 Task: Search one way flight ticket for 2 adults, 2 infants in seat and 1 infant on lap in first from Dothan: Dothan Regional Airport to Wilmington: Wilmington International Airport on 8-6-2023. Choice of flights is Southwest. Number of bags: 3 checked bags. Price is upto 90000. Outbound departure time preference is 7:45.
Action: Mouse moved to (297, 255)
Screenshot: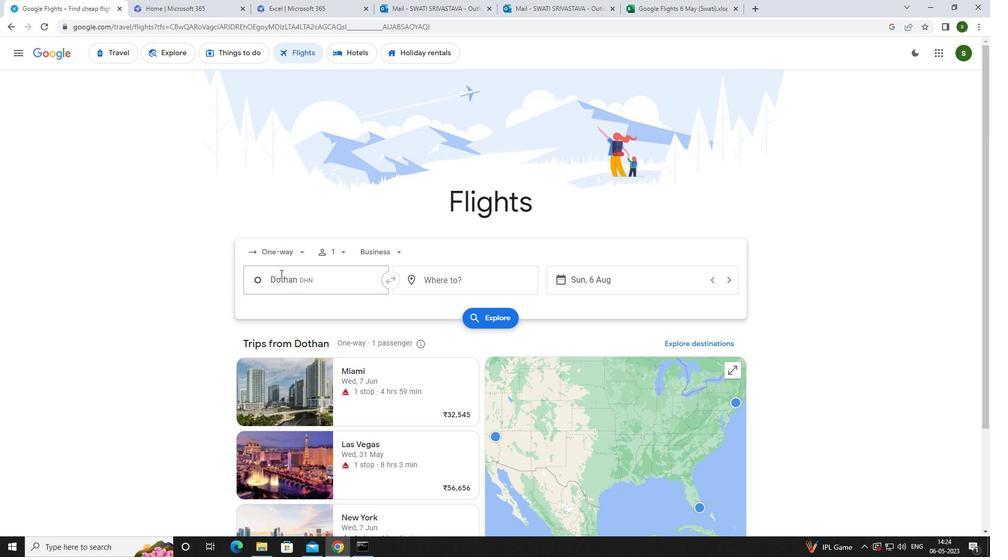 
Action: Mouse pressed left at (297, 255)
Screenshot: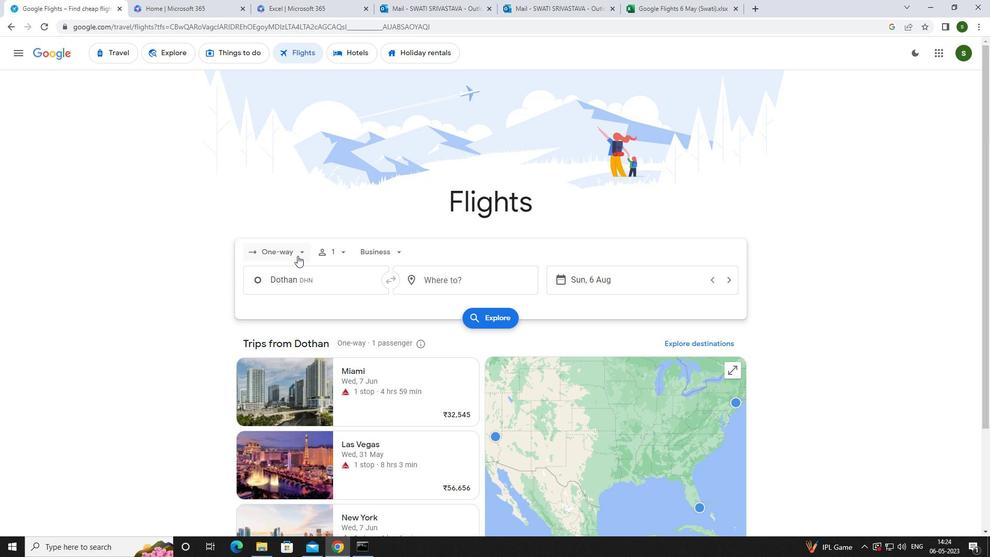 
Action: Mouse moved to (299, 294)
Screenshot: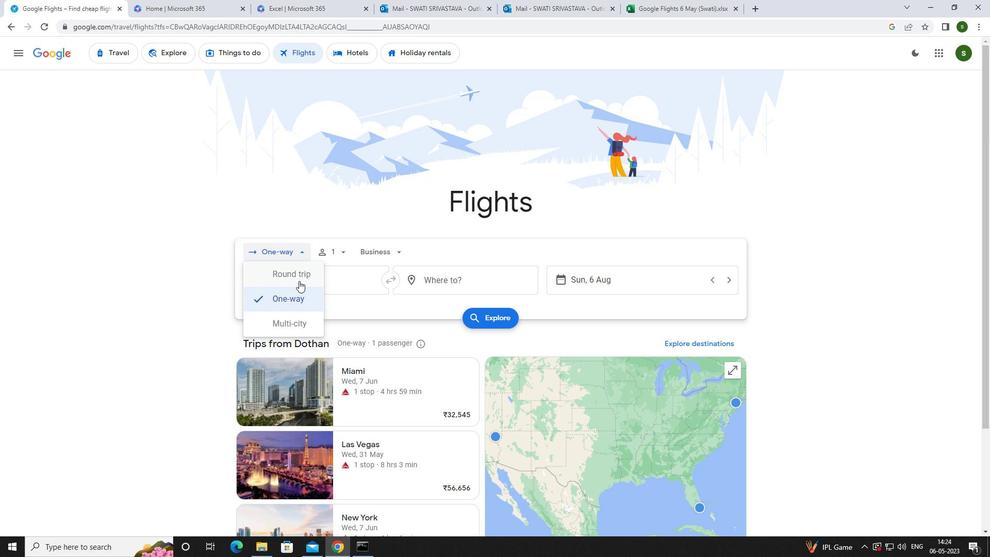 
Action: Mouse pressed left at (299, 294)
Screenshot: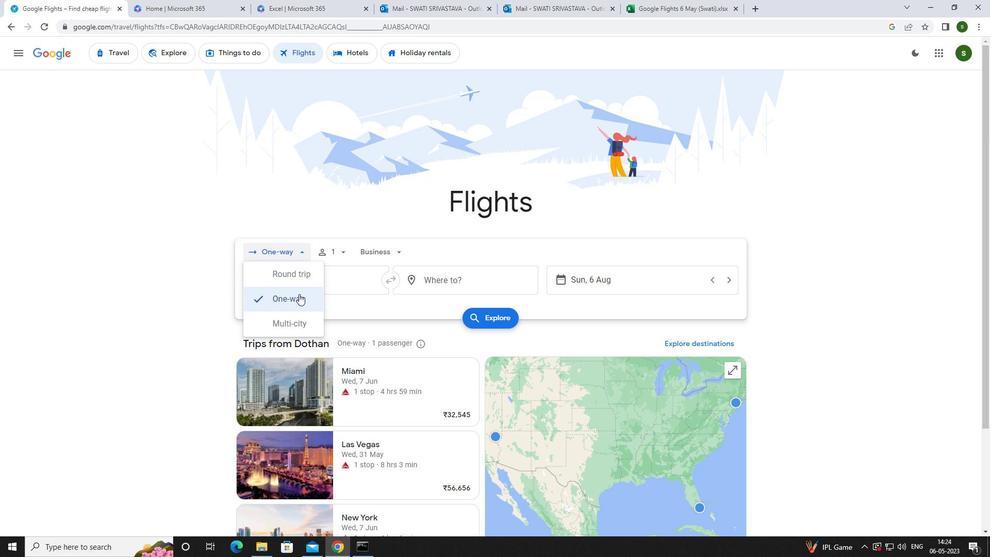 
Action: Mouse moved to (339, 248)
Screenshot: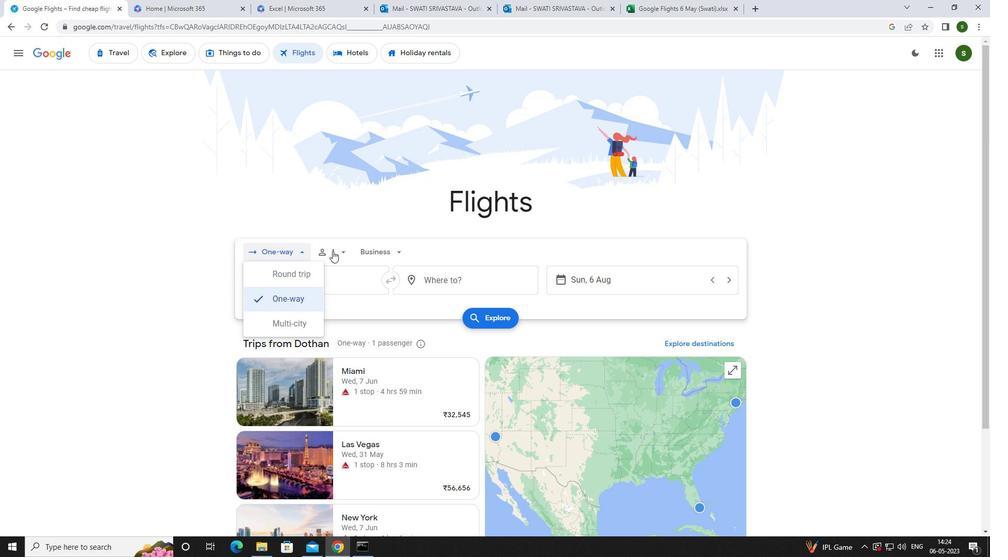 
Action: Mouse pressed left at (339, 248)
Screenshot: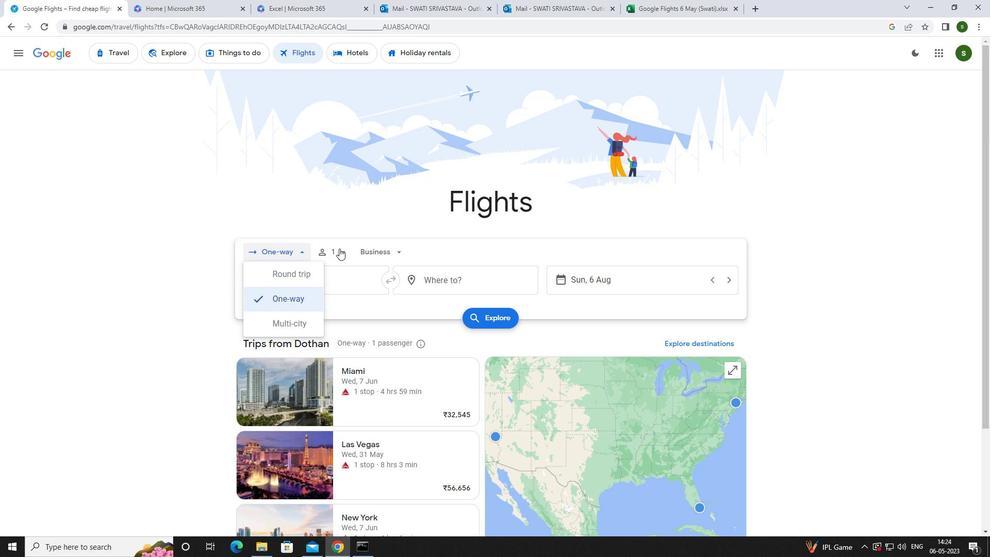 
Action: Mouse moved to (425, 280)
Screenshot: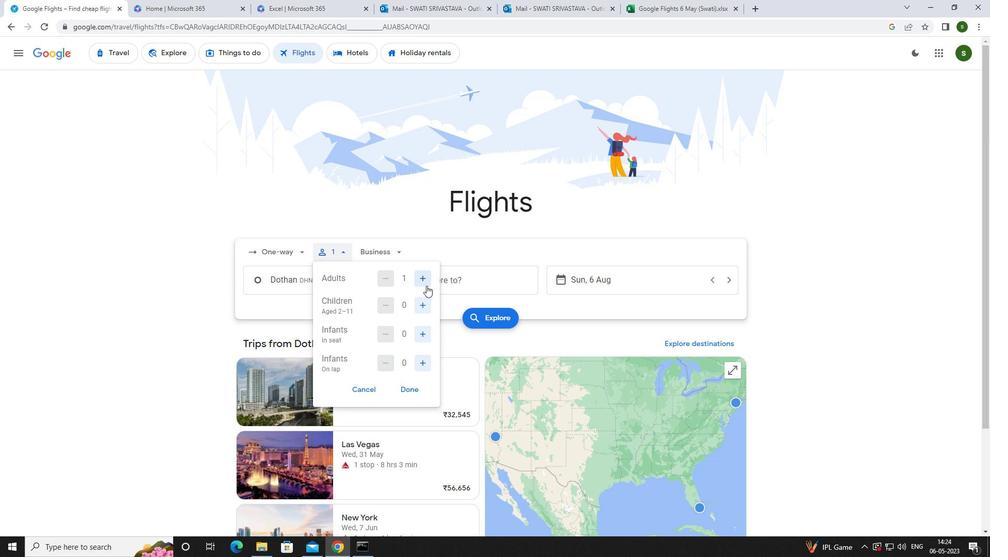 
Action: Mouse pressed left at (425, 280)
Screenshot: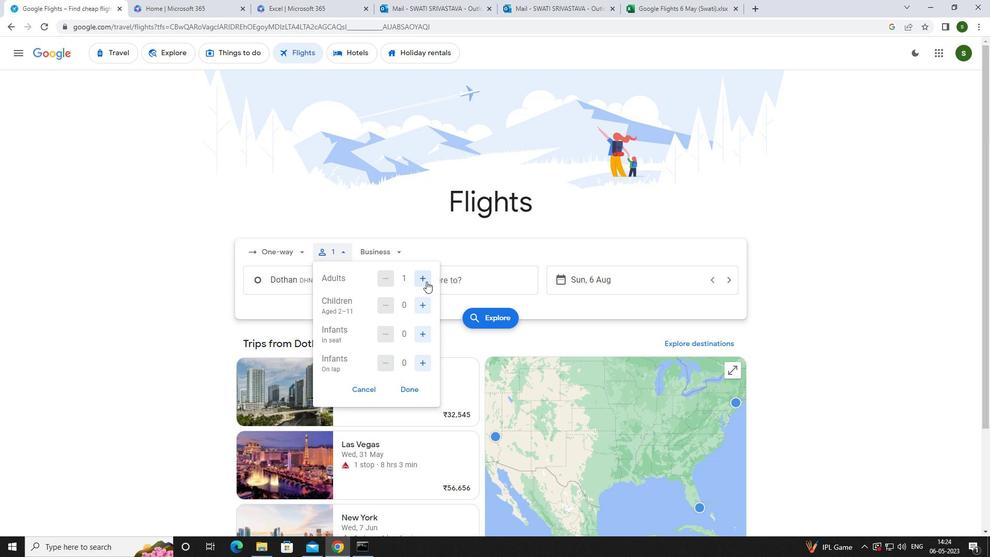 
Action: Mouse moved to (418, 330)
Screenshot: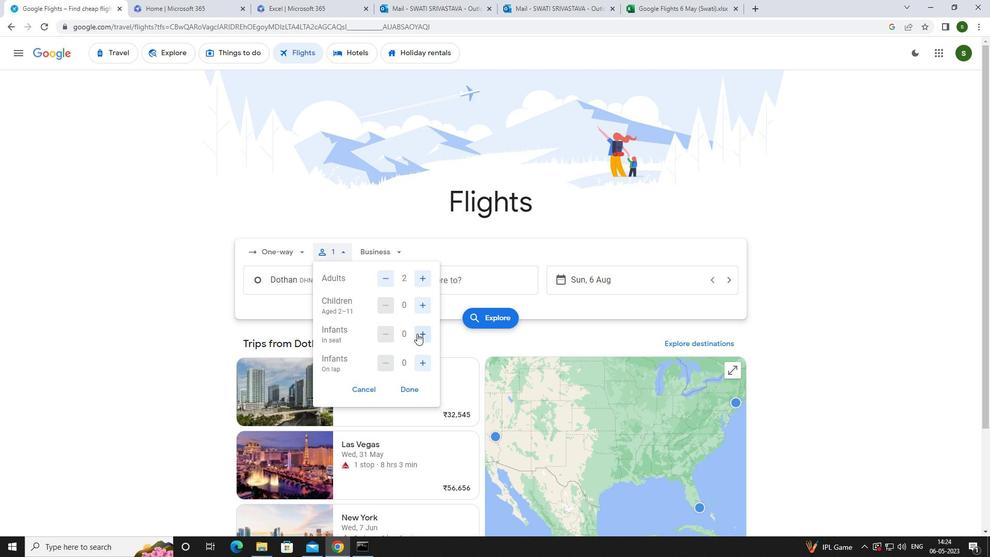 
Action: Mouse pressed left at (418, 330)
Screenshot: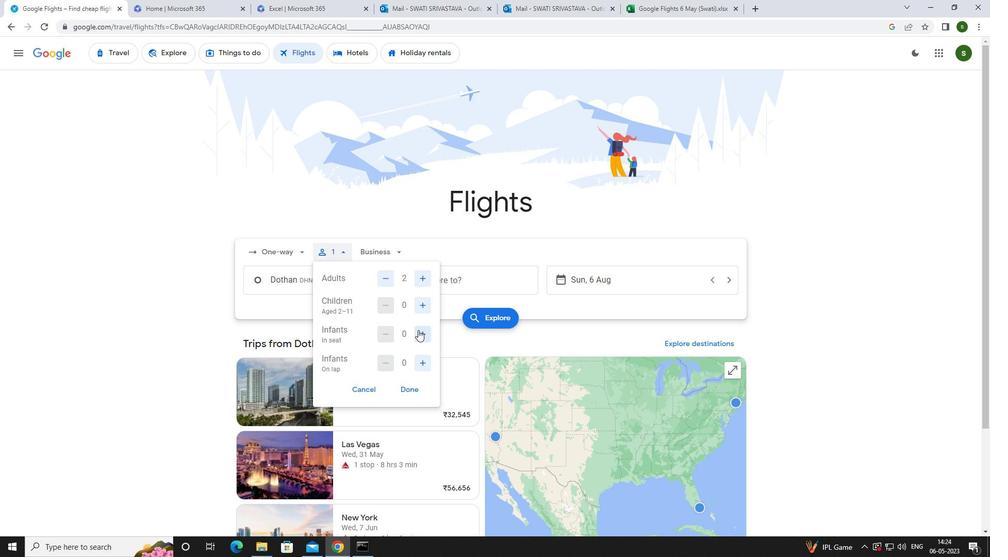 
Action: Mouse pressed left at (418, 330)
Screenshot: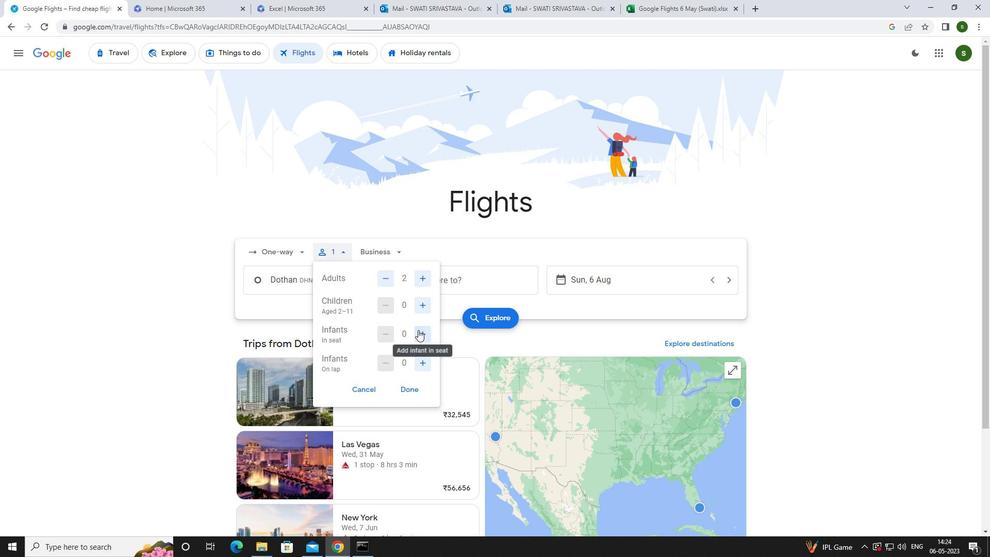 
Action: Mouse moved to (416, 361)
Screenshot: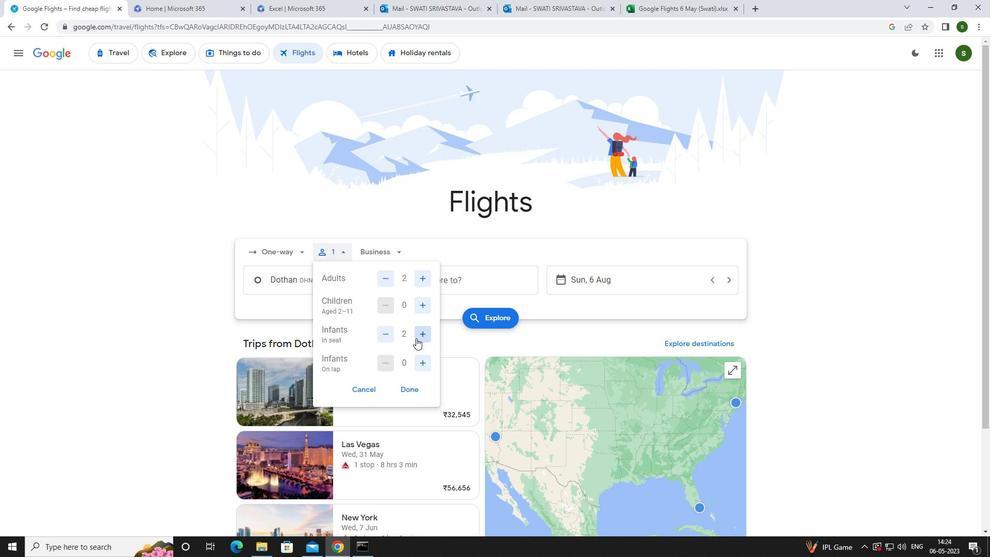 
Action: Mouse pressed left at (416, 361)
Screenshot: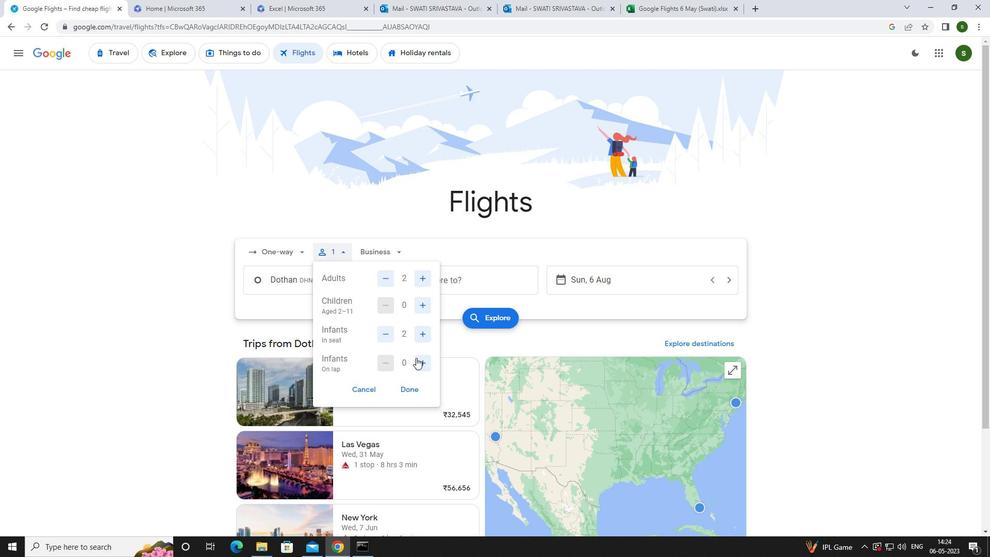 
Action: Mouse moved to (395, 252)
Screenshot: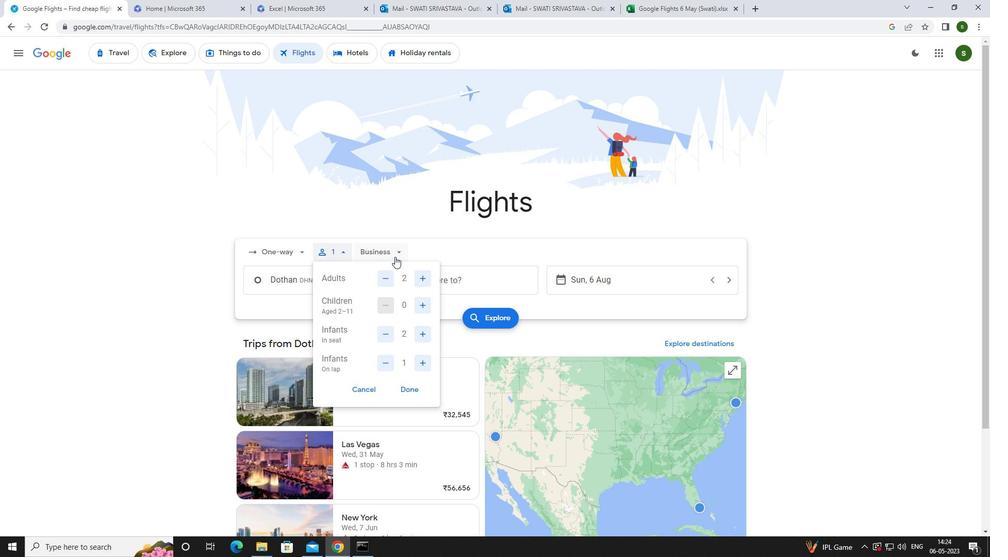 
Action: Mouse pressed left at (395, 252)
Screenshot: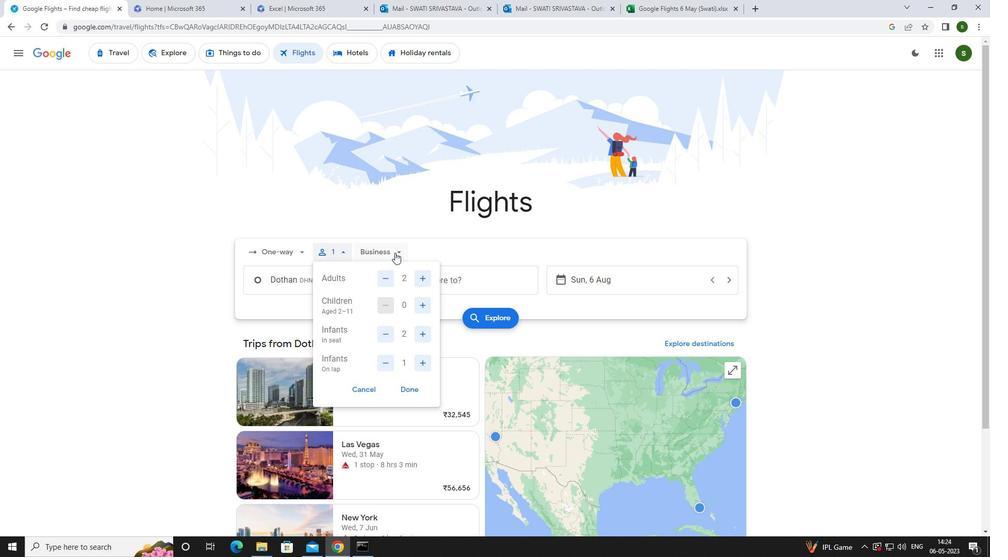 
Action: Mouse moved to (388, 345)
Screenshot: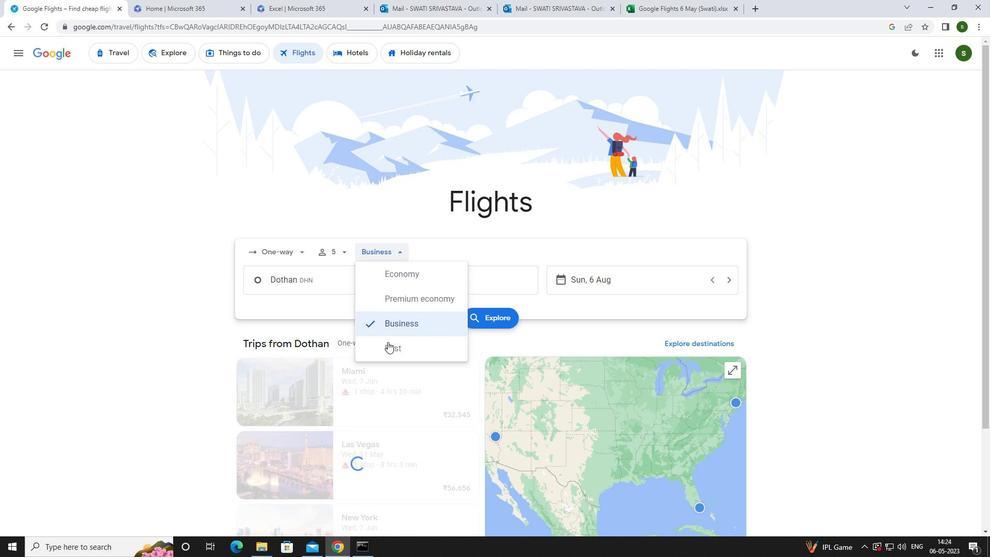 
Action: Mouse pressed left at (388, 345)
Screenshot: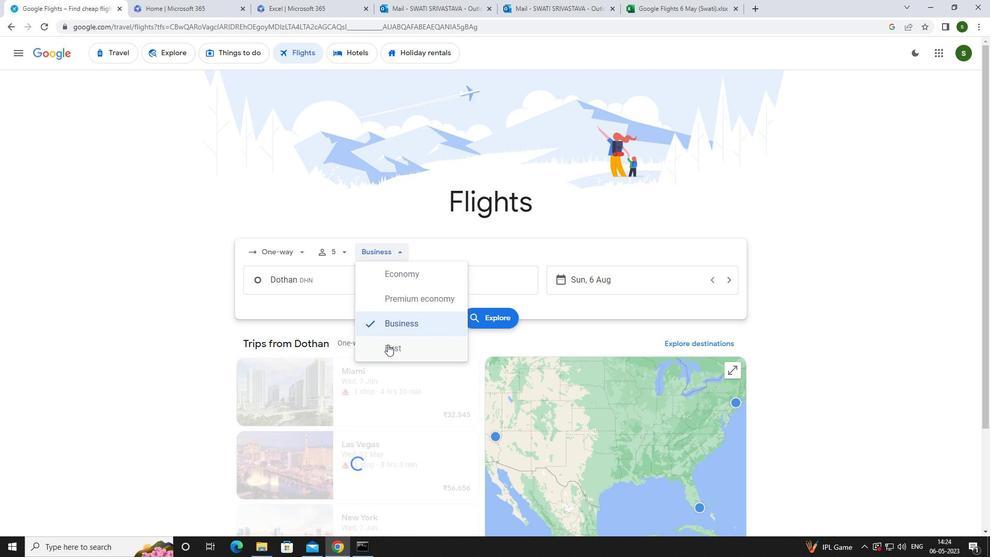 
Action: Mouse moved to (331, 280)
Screenshot: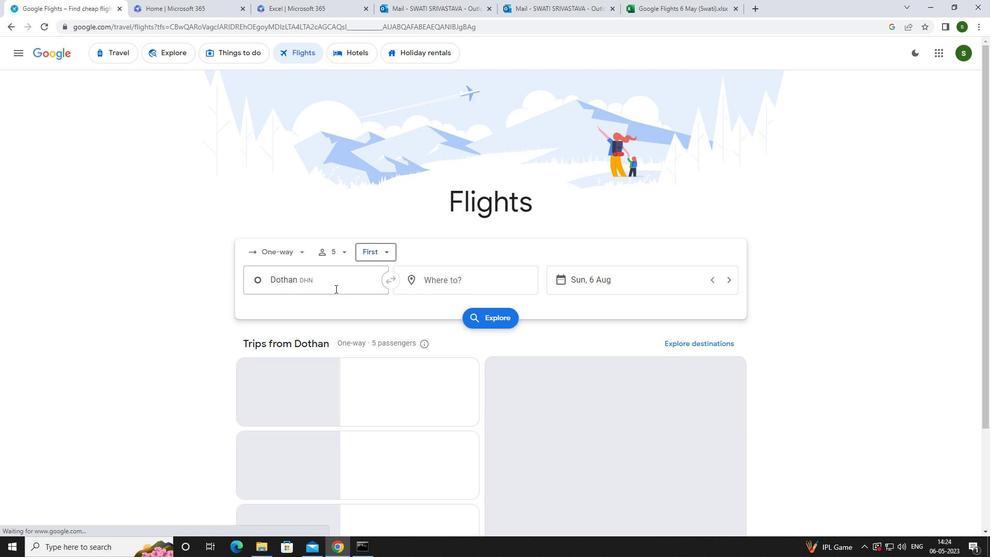 
Action: Mouse pressed left at (331, 280)
Screenshot: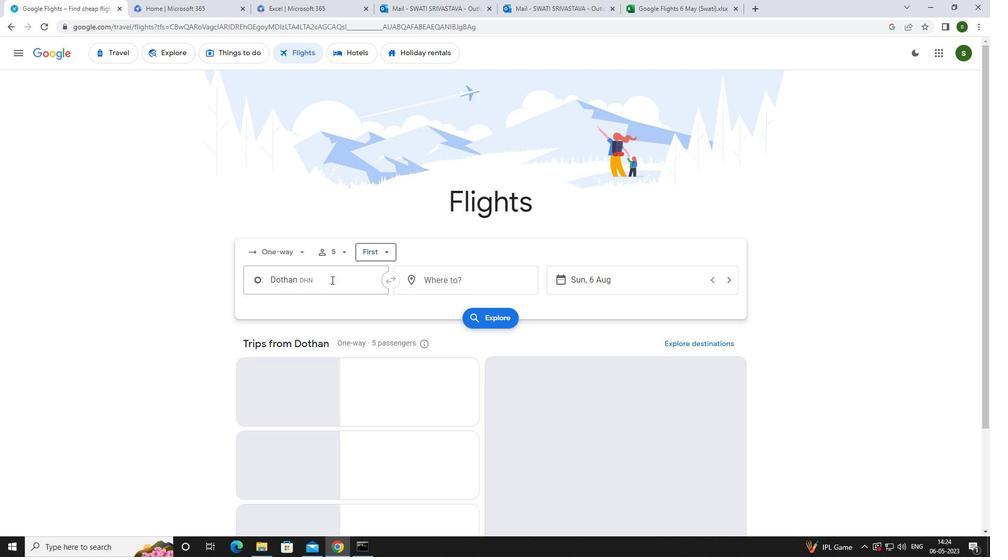 
Action: Key pressed <Key.caps_lock>d<Key.caps_lock>othan
Screenshot: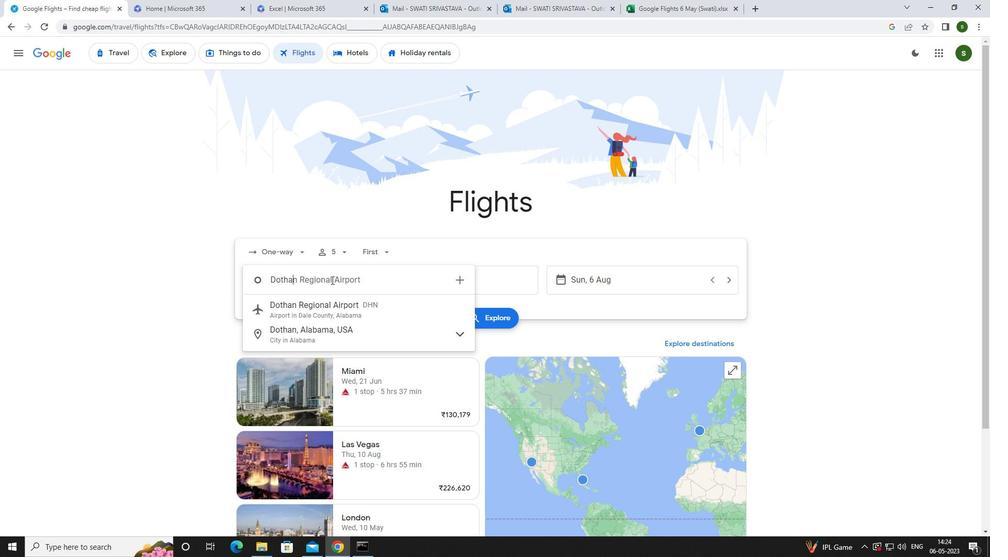 
Action: Mouse moved to (338, 310)
Screenshot: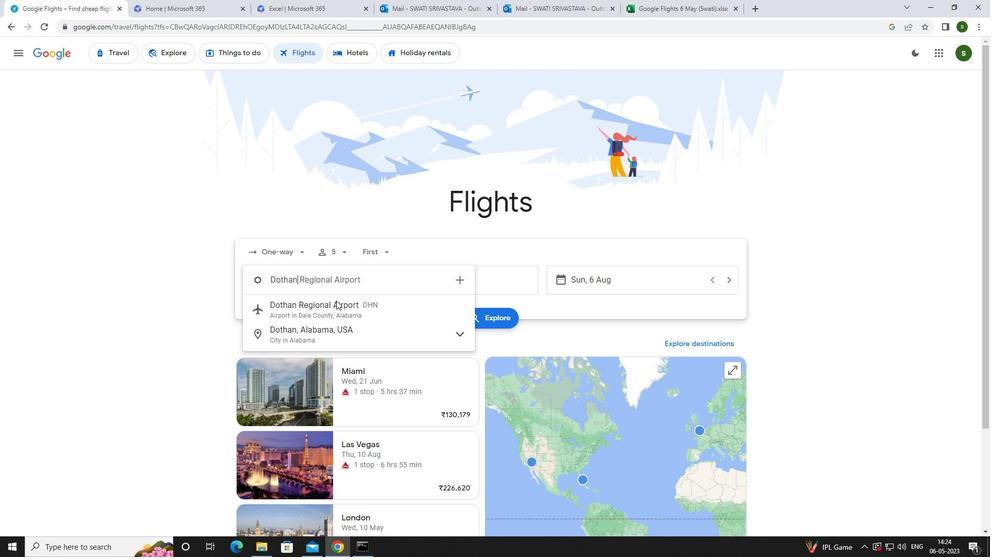 
Action: Mouse pressed left at (338, 310)
Screenshot: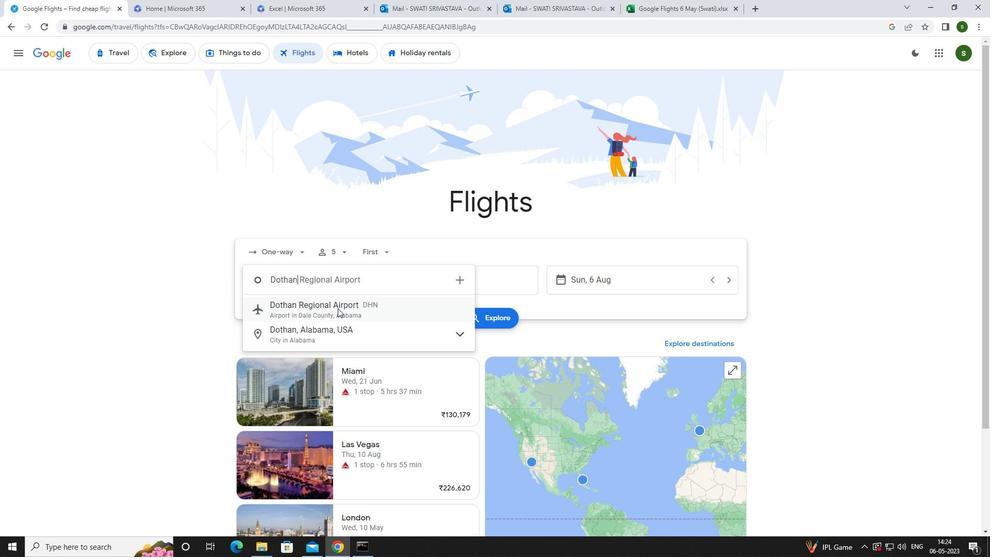 
Action: Mouse moved to (449, 277)
Screenshot: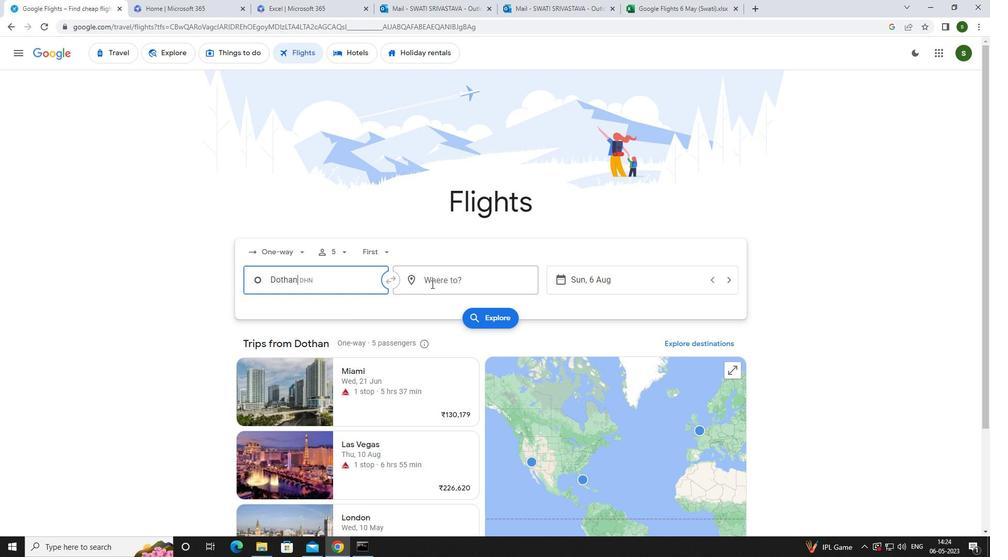 
Action: Mouse pressed left at (449, 277)
Screenshot: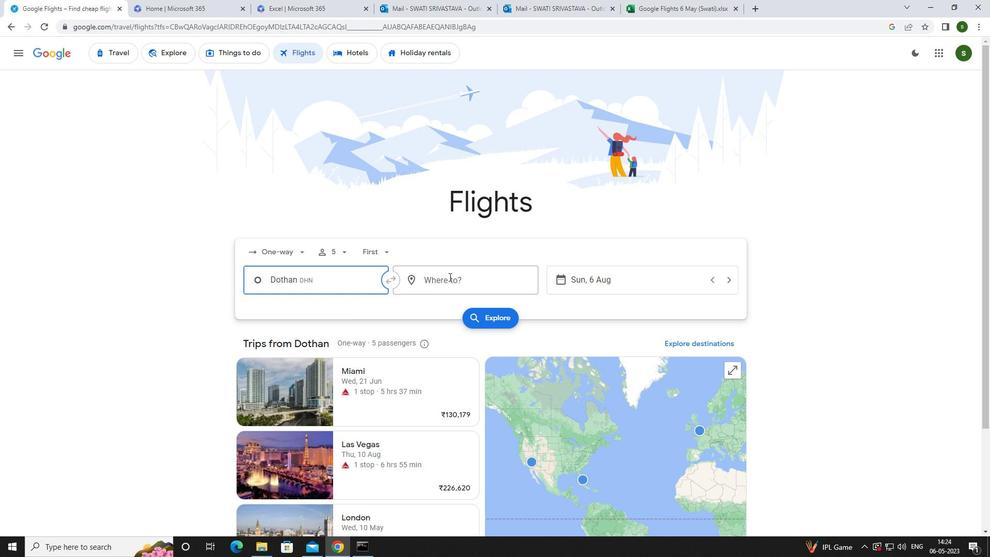 
Action: Key pressed <Key.caps_lock>w<Key.caps_lock>ilmingto
Screenshot: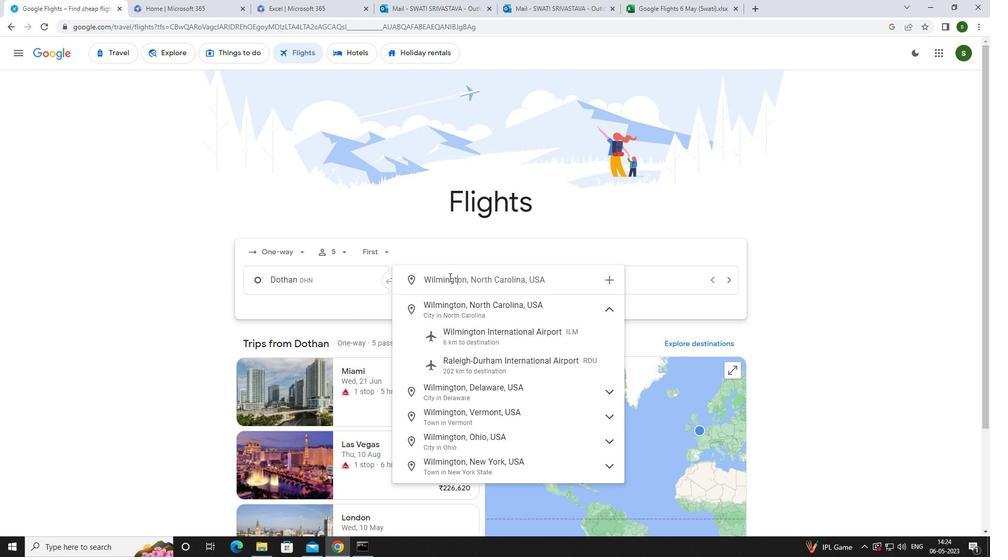 
Action: Mouse moved to (464, 340)
Screenshot: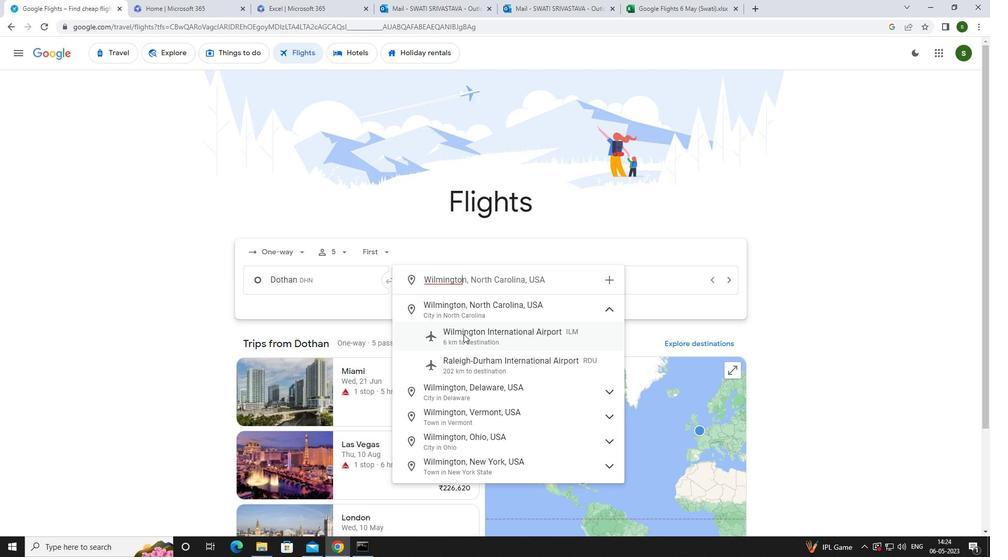 
Action: Mouse pressed left at (464, 340)
Screenshot: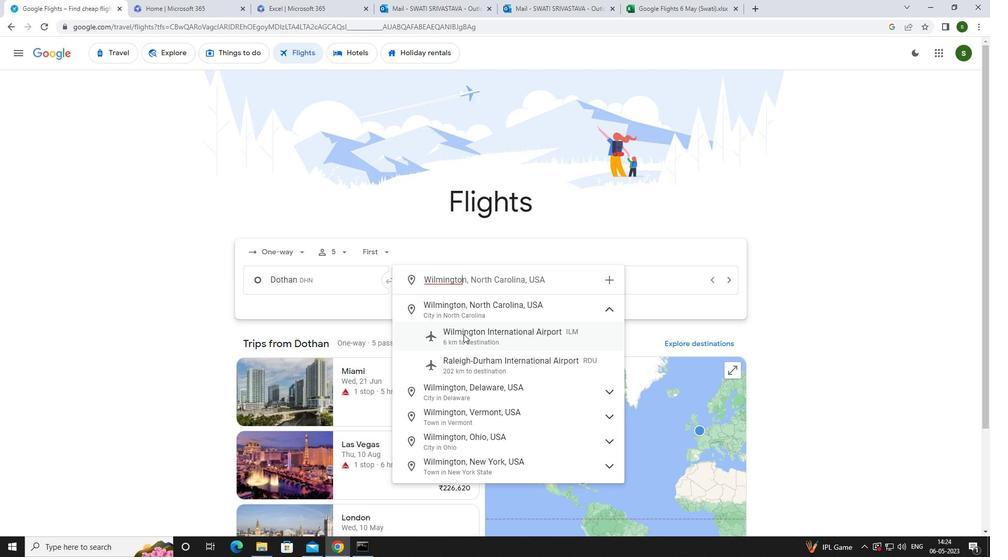 
Action: Mouse moved to (585, 277)
Screenshot: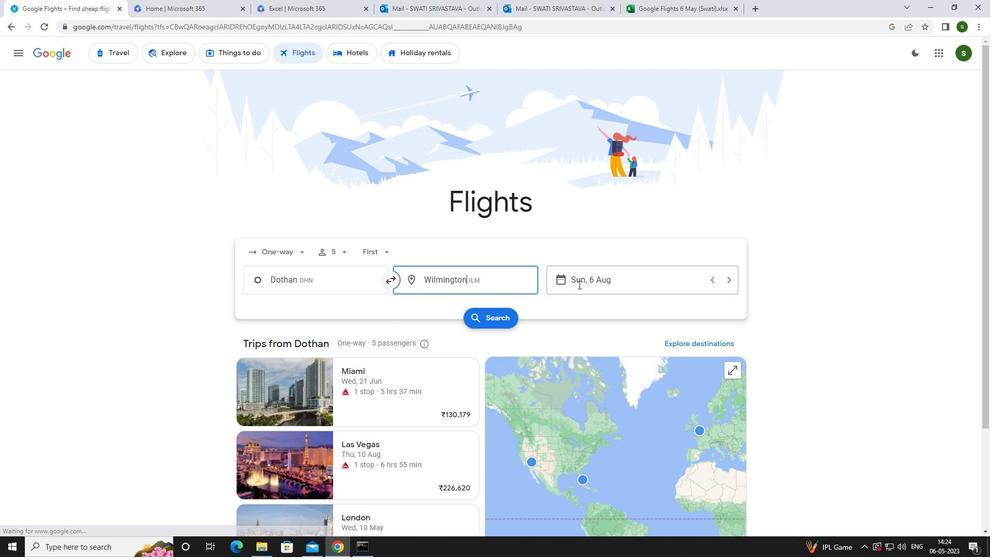 
Action: Mouse pressed left at (585, 277)
Screenshot: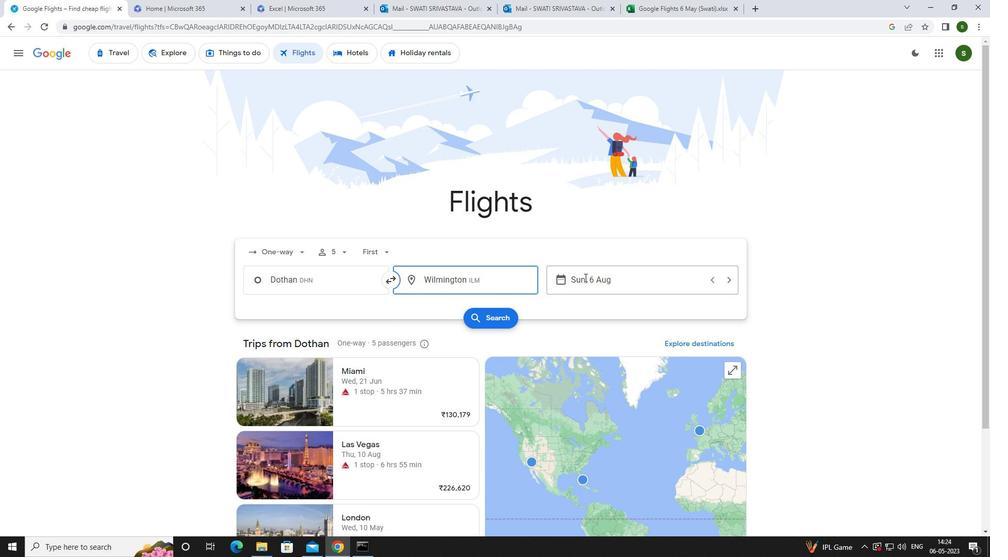 
Action: Mouse moved to (376, 376)
Screenshot: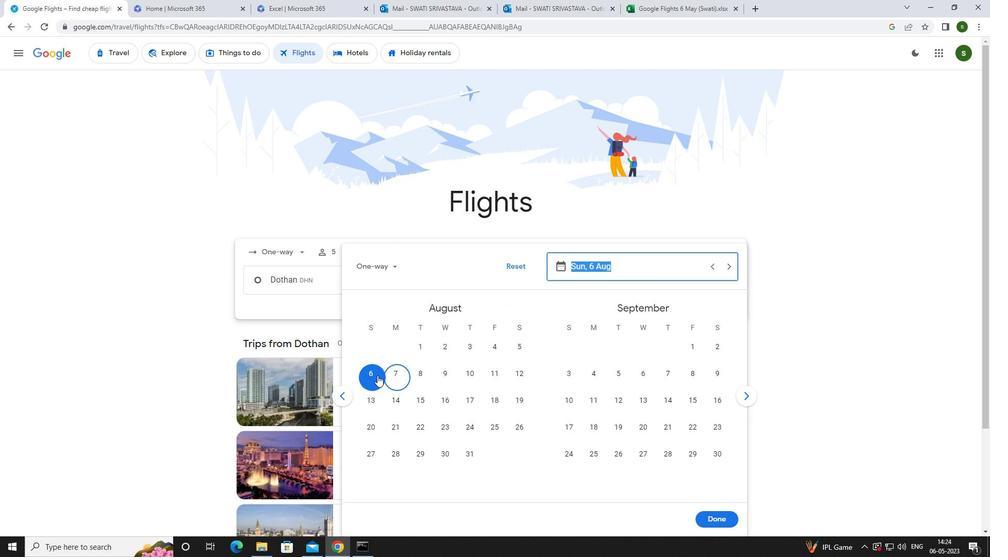 
Action: Mouse pressed left at (376, 376)
Screenshot: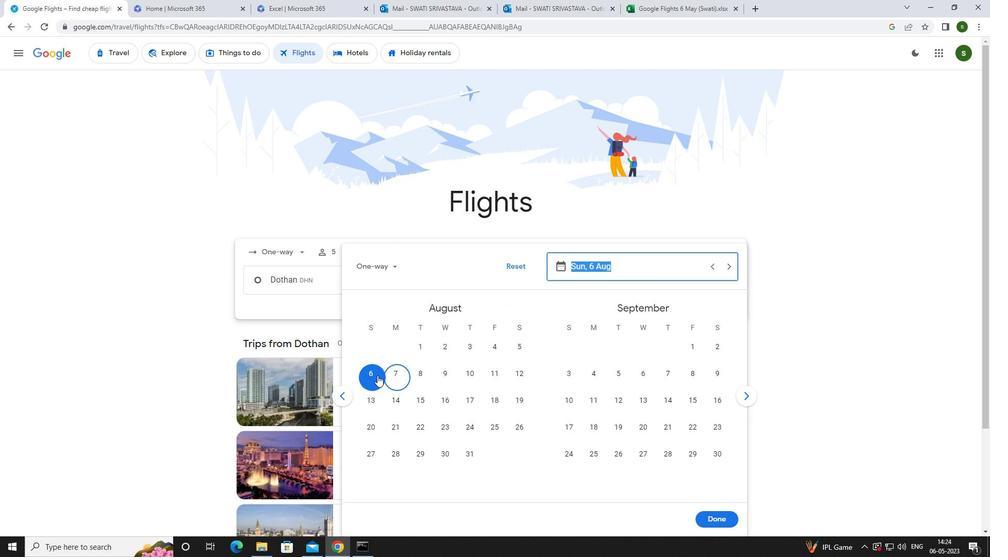 
Action: Mouse moved to (700, 511)
Screenshot: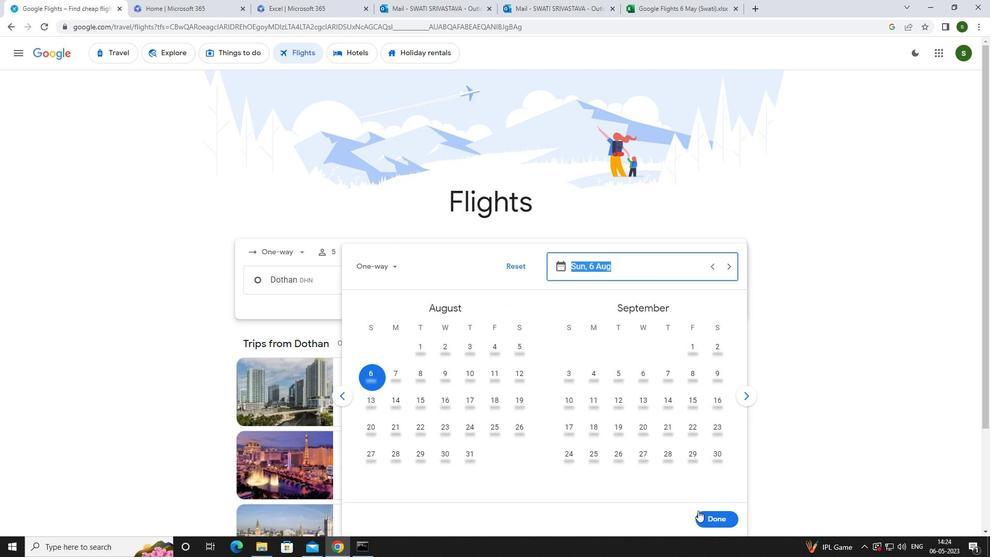 
Action: Mouse pressed left at (700, 511)
Screenshot: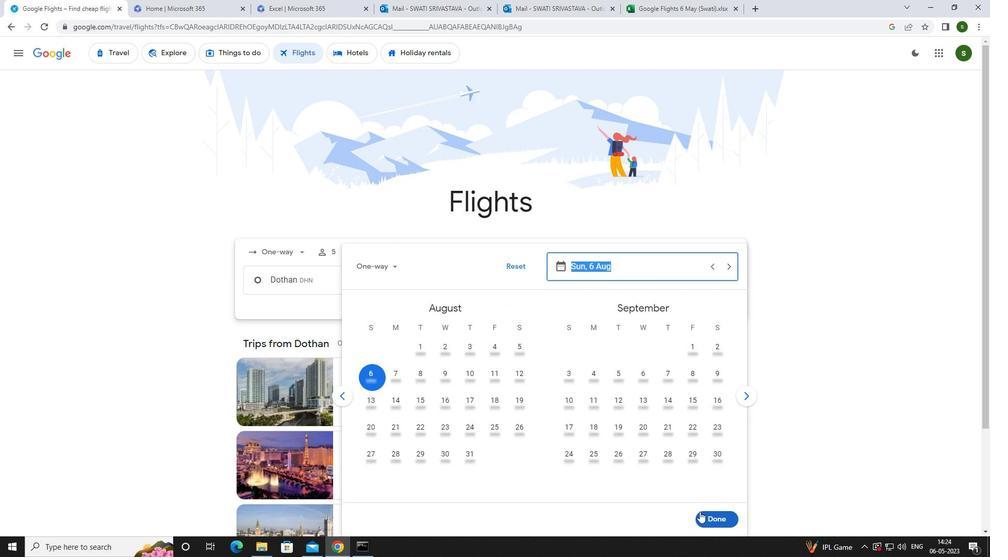 
Action: Mouse moved to (480, 319)
Screenshot: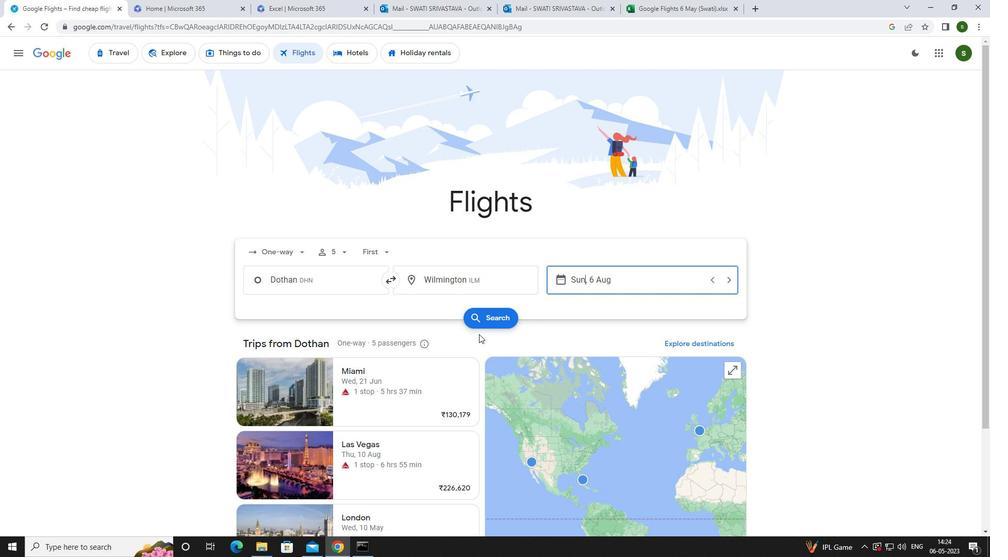 
Action: Mouse pressed left at (480, 319)
Screenshot: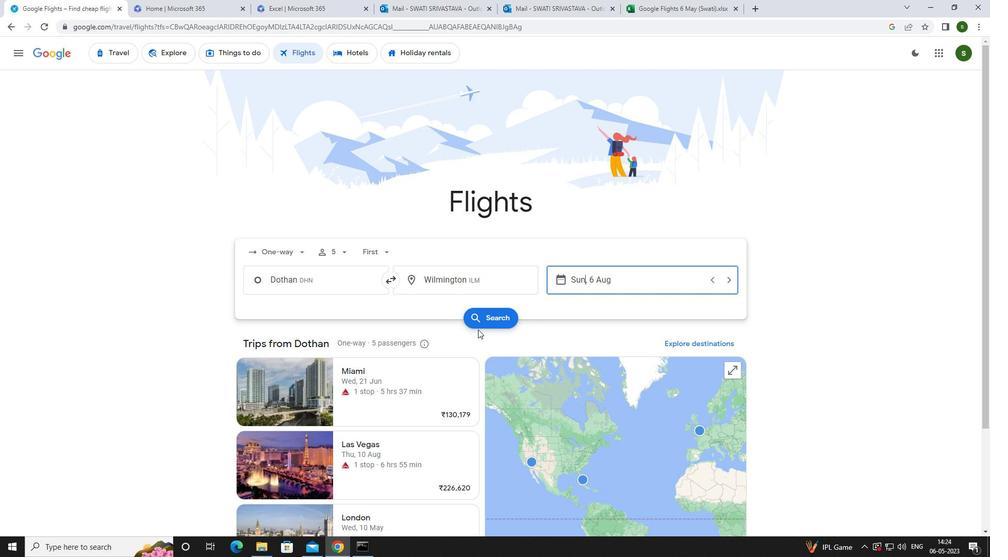 
Action: Mouse moved to (264, 144)
Screenshot: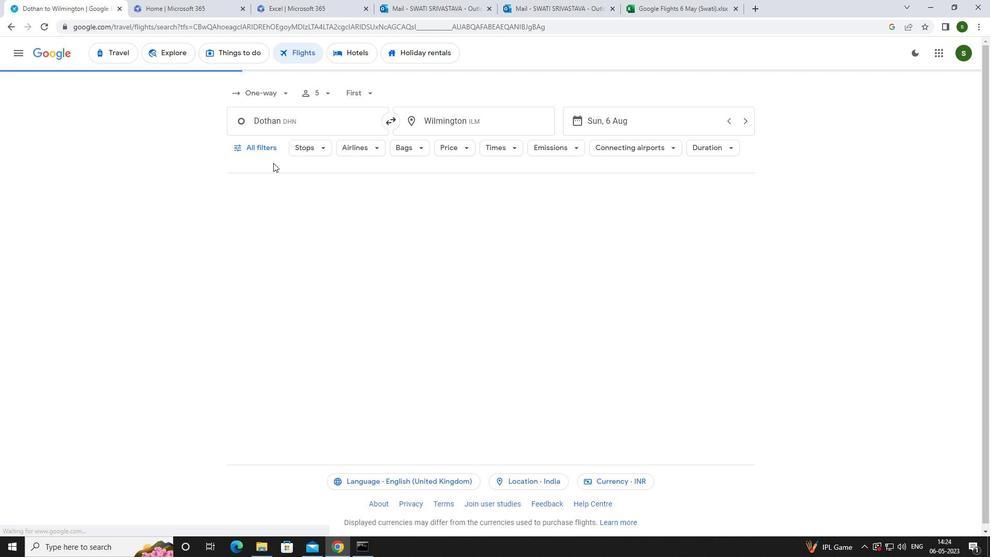 
Action: Mouse pressed left at (264, 144)
Screenshot: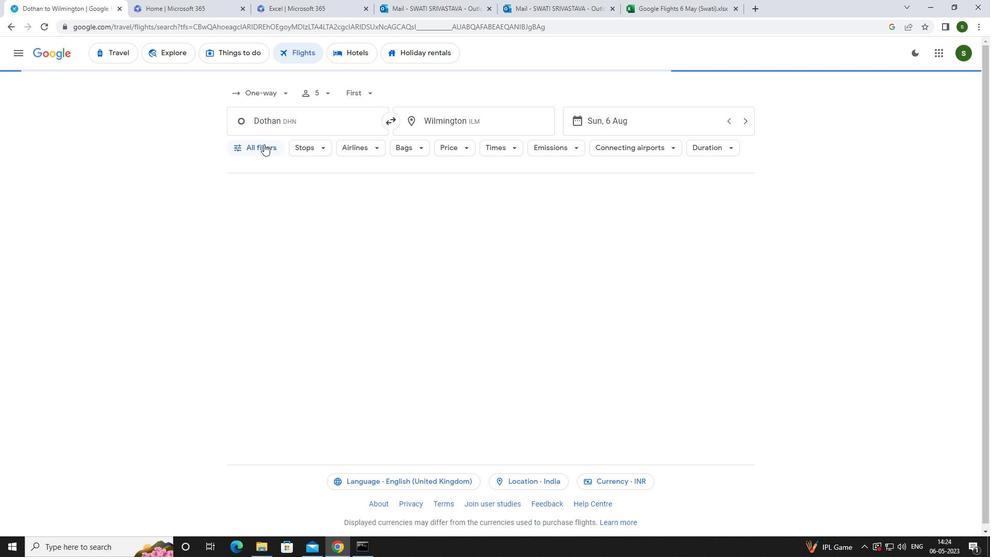 
Action: Mouse moved to (384, 362)
Screenshot: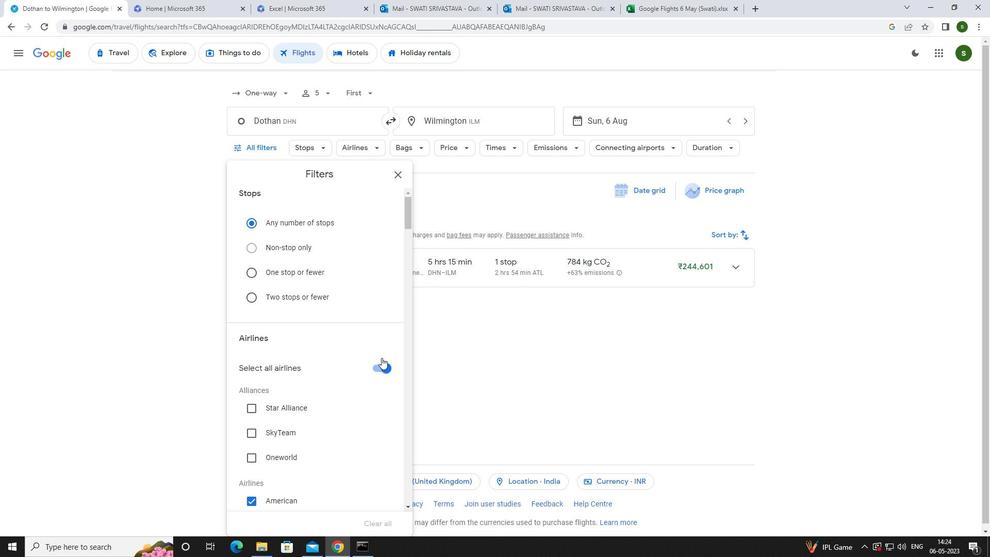 
Action: Mouse pressed left at (384, 362)
Screenshot: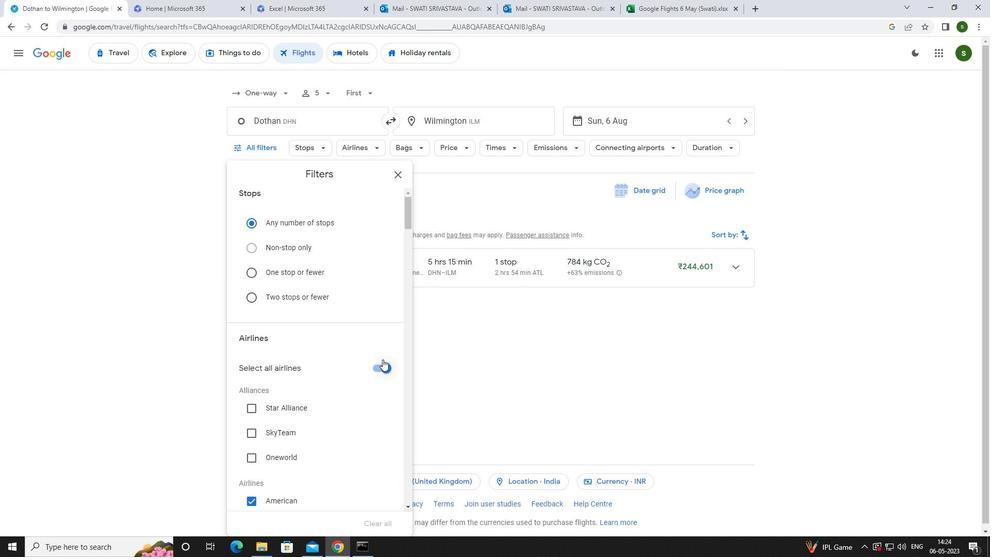 
Action: Mouse moved to (331, 333)
Screenshot: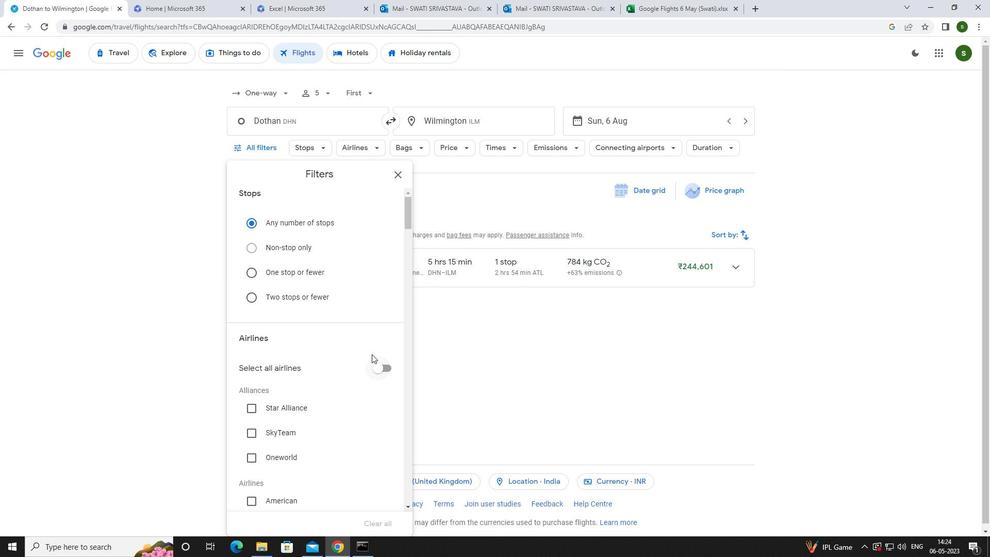 
Action: Mouse scrolled (331, 332) with delta (0, 0)
Screenshot: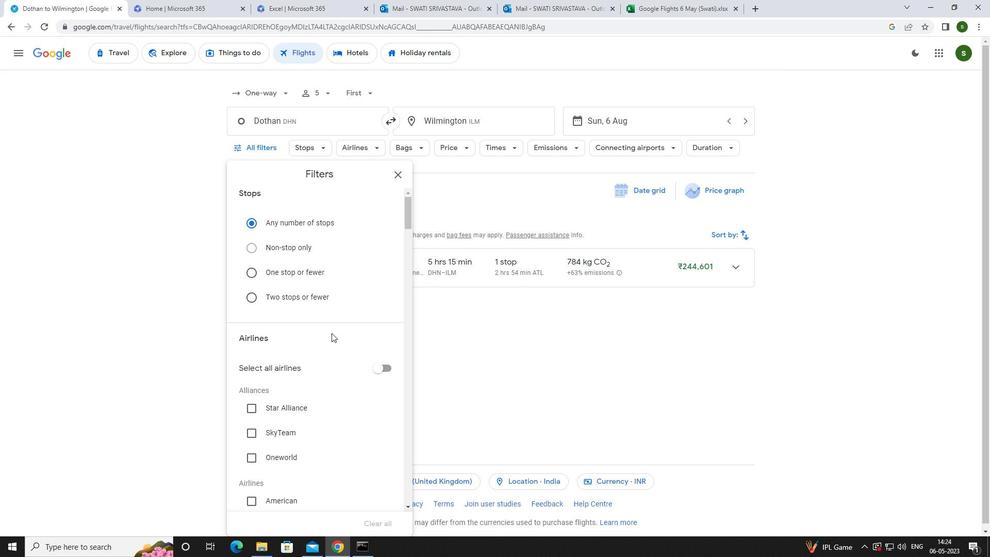 
Action: Mouse scrolled (331, 332) with delta (0, 0)
Screenshot: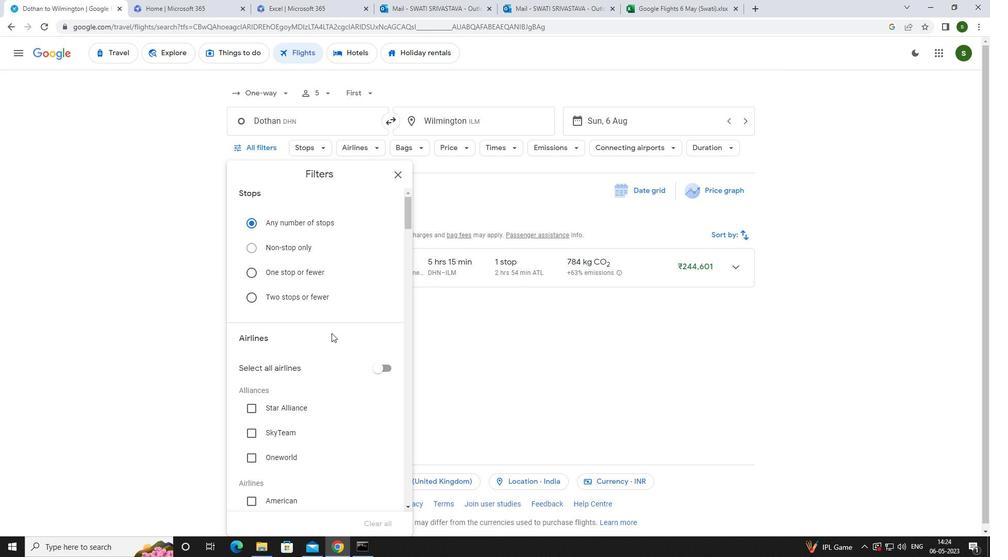 
Action: Mouse scrolled (331, 332) with delta (0, 0)
Screenshot: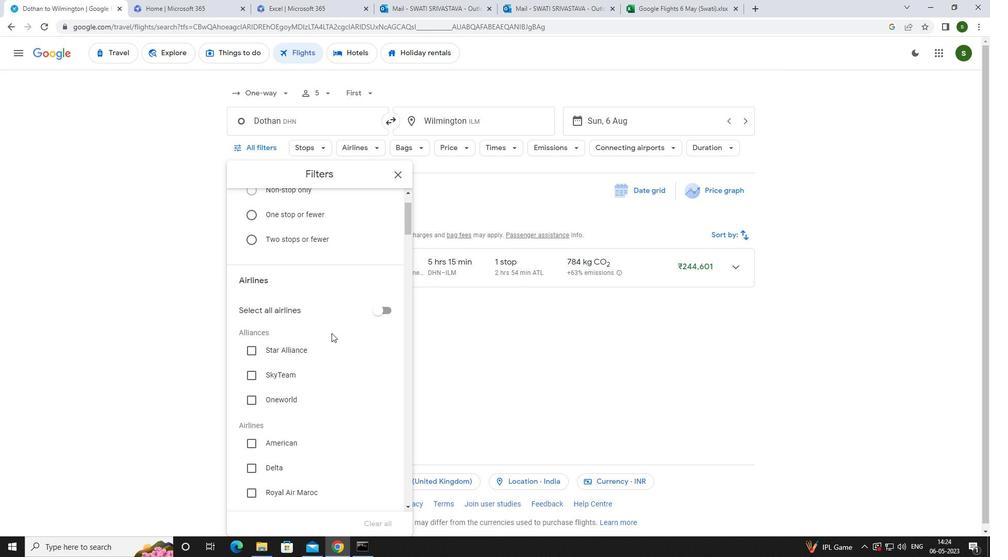 
Action: Mouse scrolled (331, 332) with delta (0, 0)
Screenshot: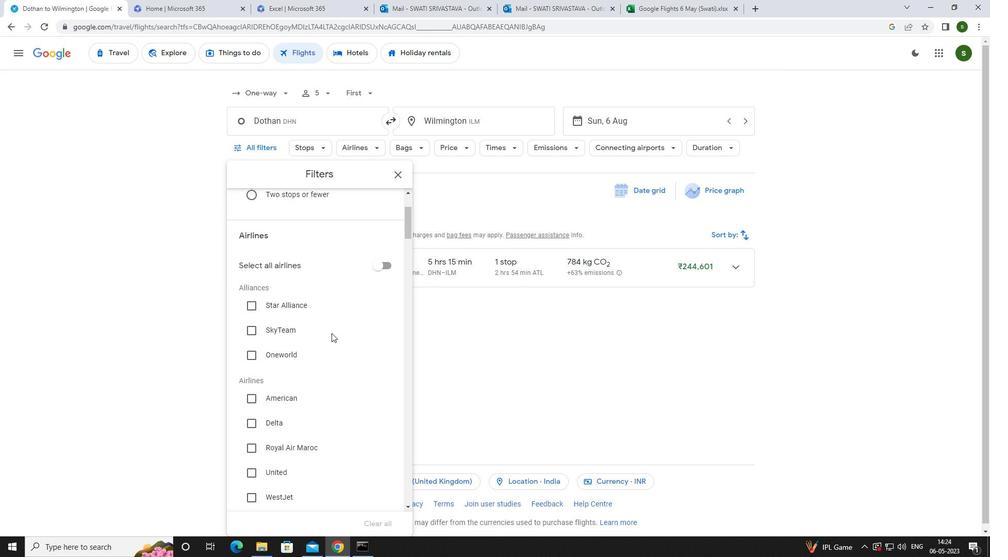 
Action: Mouse scrolled (331, 332) with delta (0, 0)
Screenshot: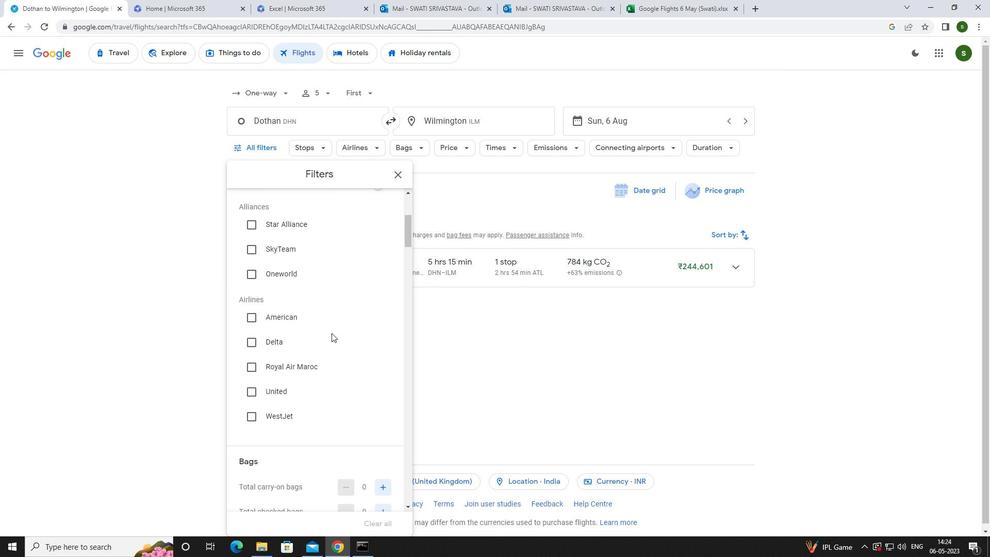 
Action: Mouse scrolled (331, 332) with delta (0, 0)
Screenshot: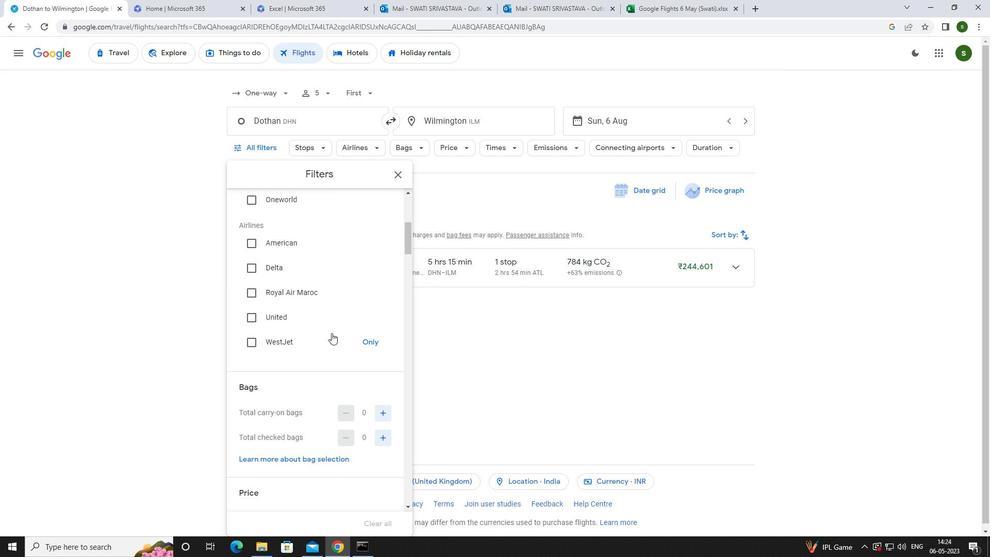 
Action: Mouse scrolled (331, 332) with delta (0, 0)
Screenshot: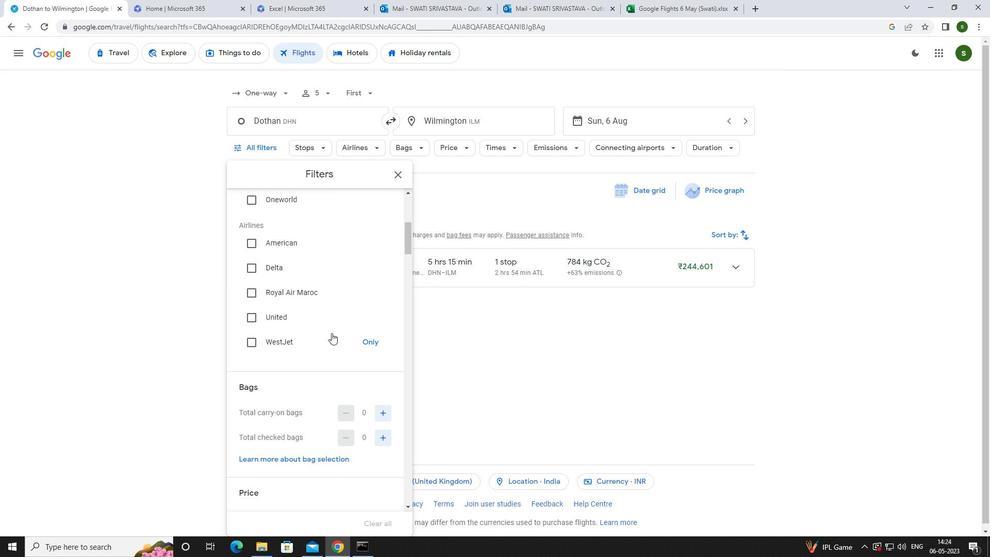 
Action: Mouse scrolled (331, 332) with delta (0, 0)
Screenshot: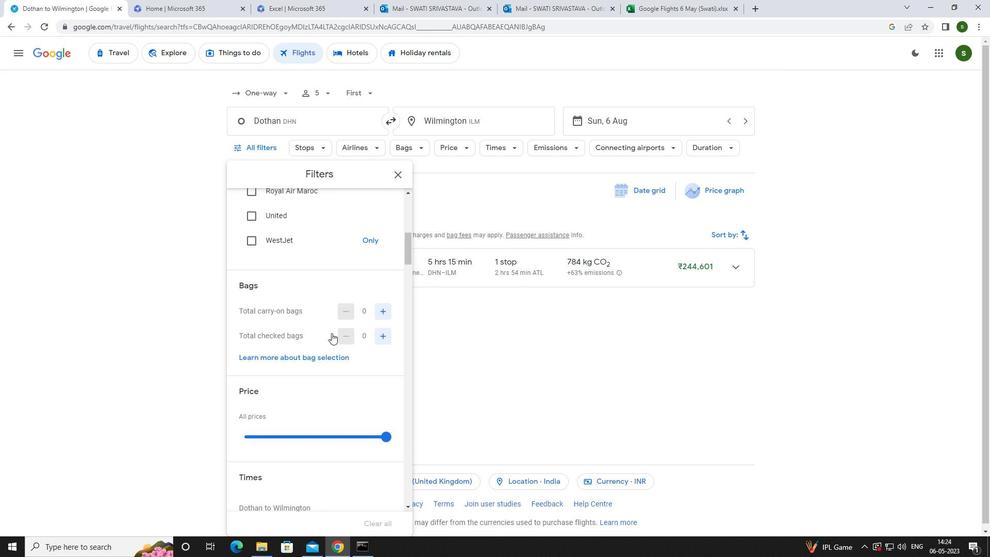 
Action: Mouse moved to (385, 283)
Screenshot: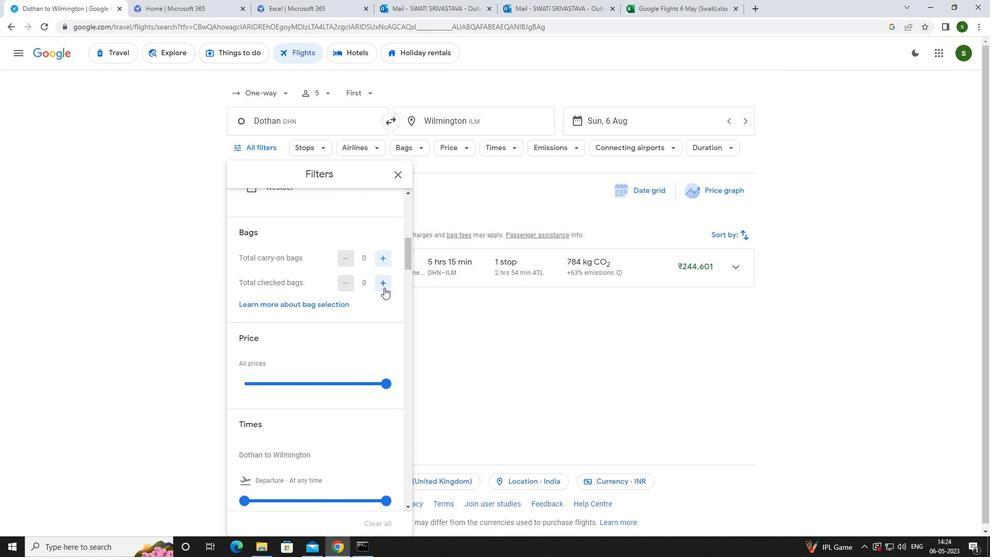 
Action: Mouse pressed left at (385, 283)
Screenshot: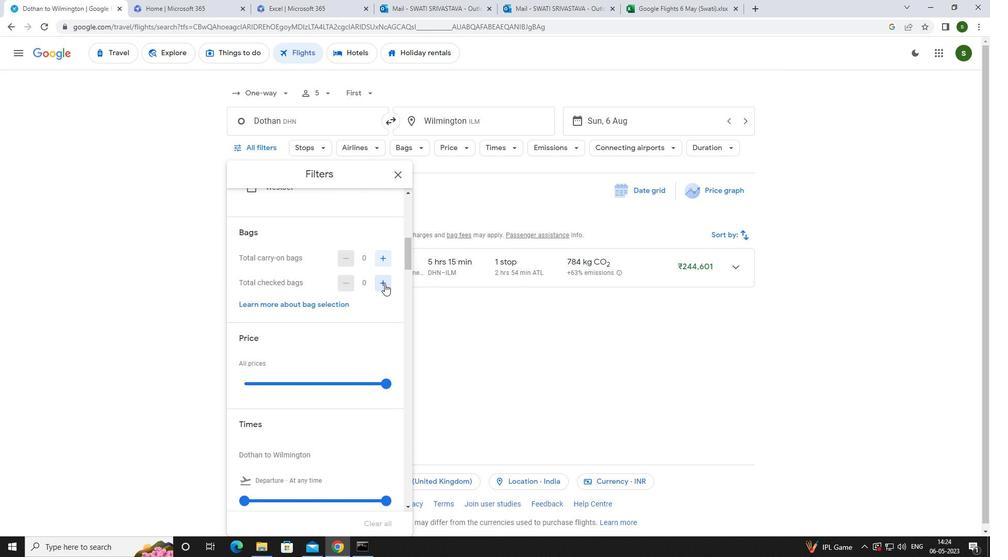 
Action: Mouse pressed left at (385, 283)
Screenshot: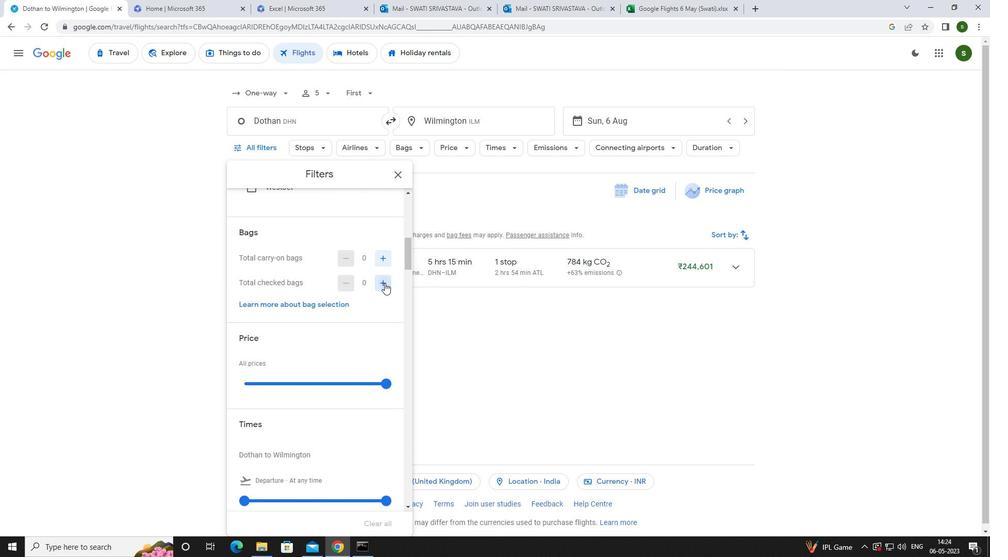 
Action: Mouse pressed left at (385, 283)
Screenshot: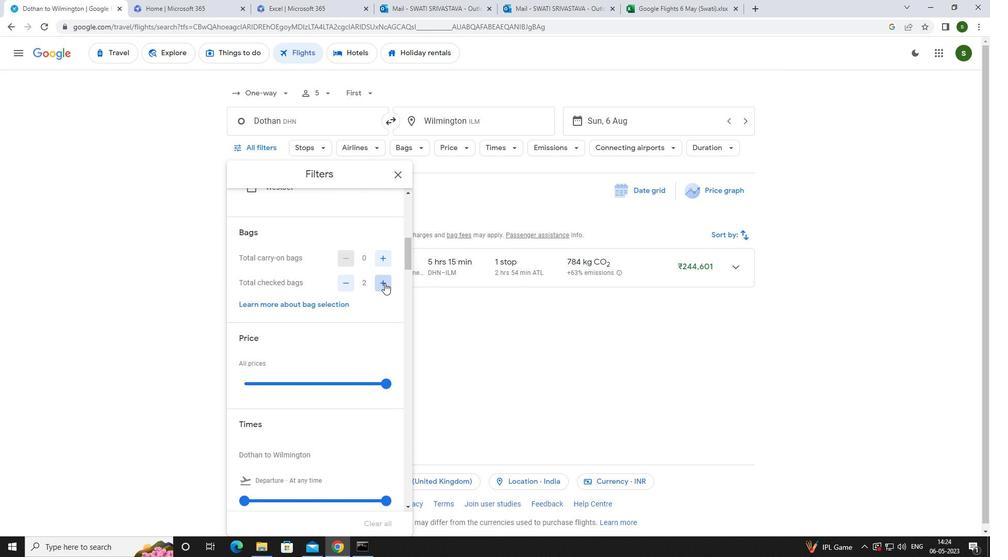
Action: Mouse scrolled (385, 282) with delta (0, 0)
Screenshot: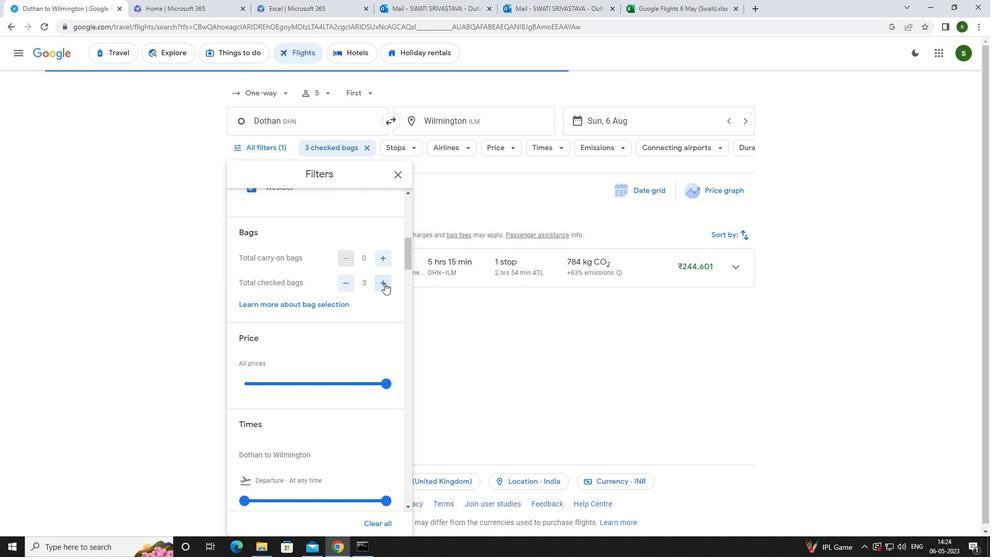 
Action: Mouse scrolled (385, 282) with delta (0, 0)
Screenshot: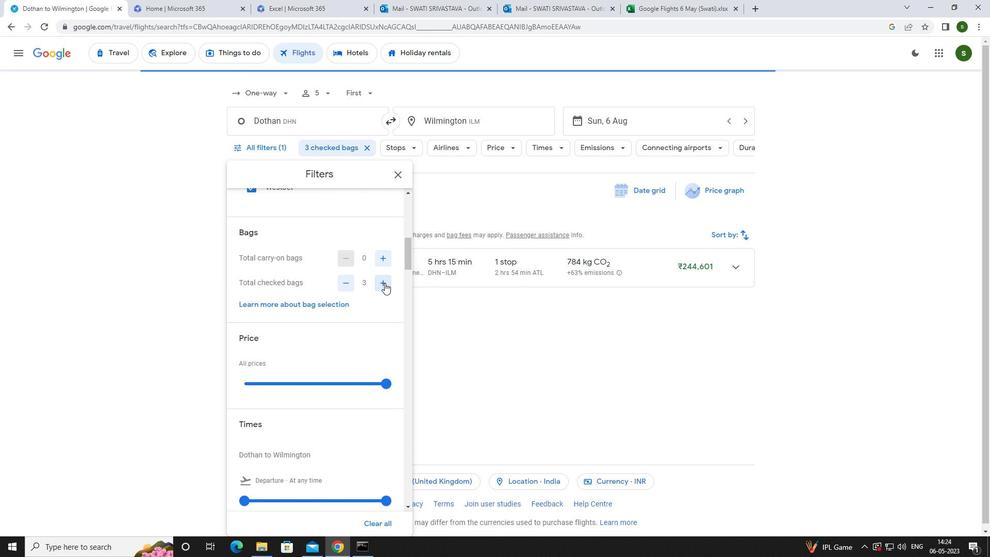 
Action: Mouse moved to (386, 278)
Screenshot: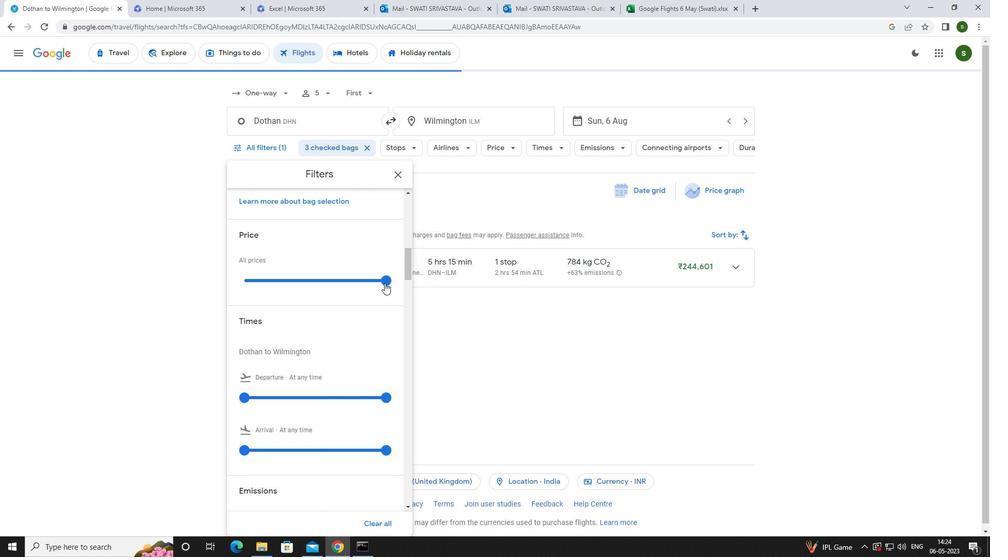 
Action: Mouse pressed left at (386, 278)
Screenshot: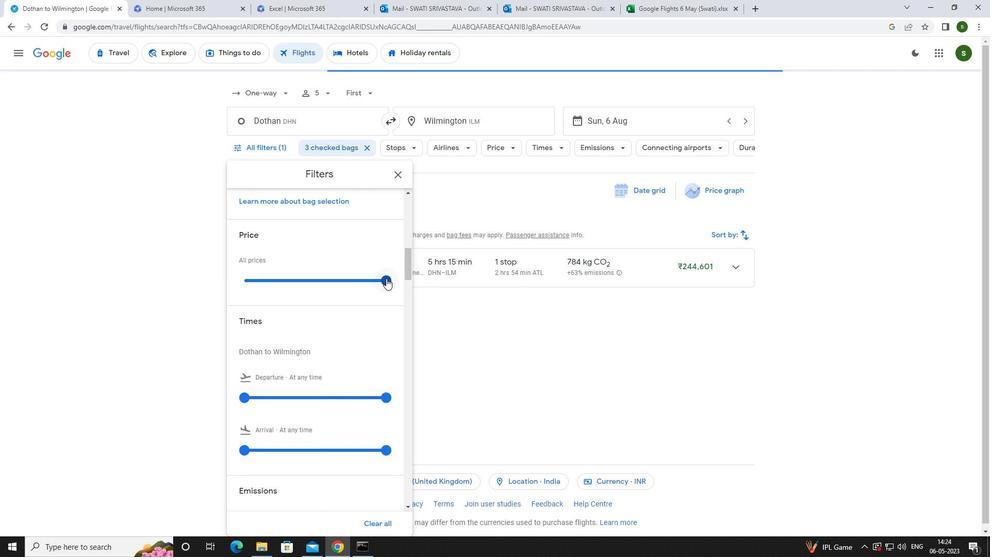 
Action: Mouse moved to (238, 281)
Screenshot: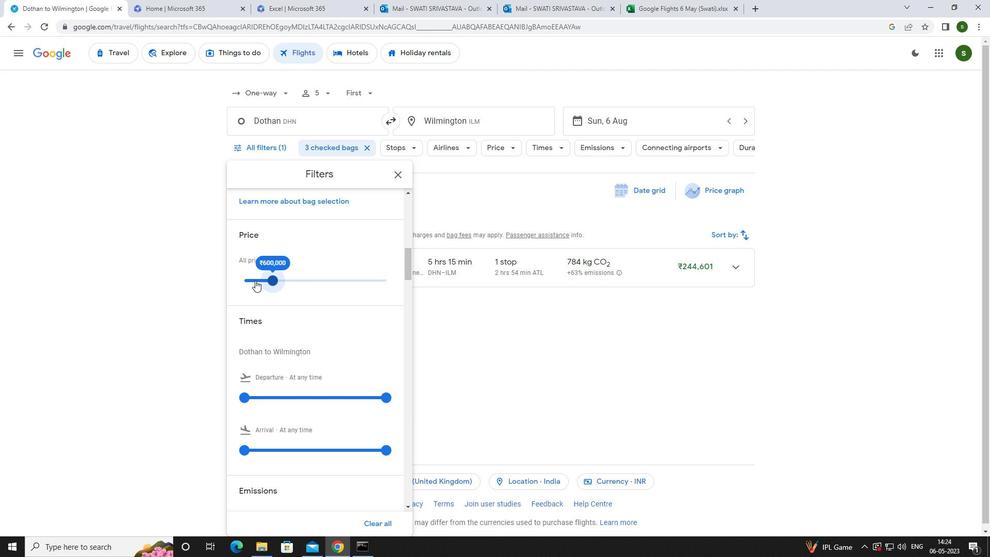 
Action: Mouse scrolled (238, 280) with delta (0, 0)
Screenshot: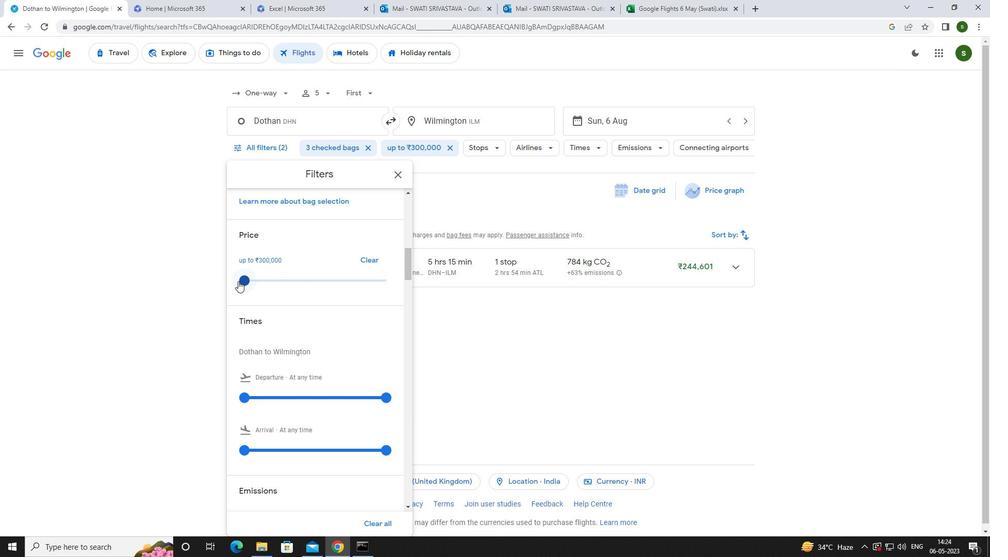 
Action: Mouse scrolled (238, 280) with delta (0, 0)
Screenshot: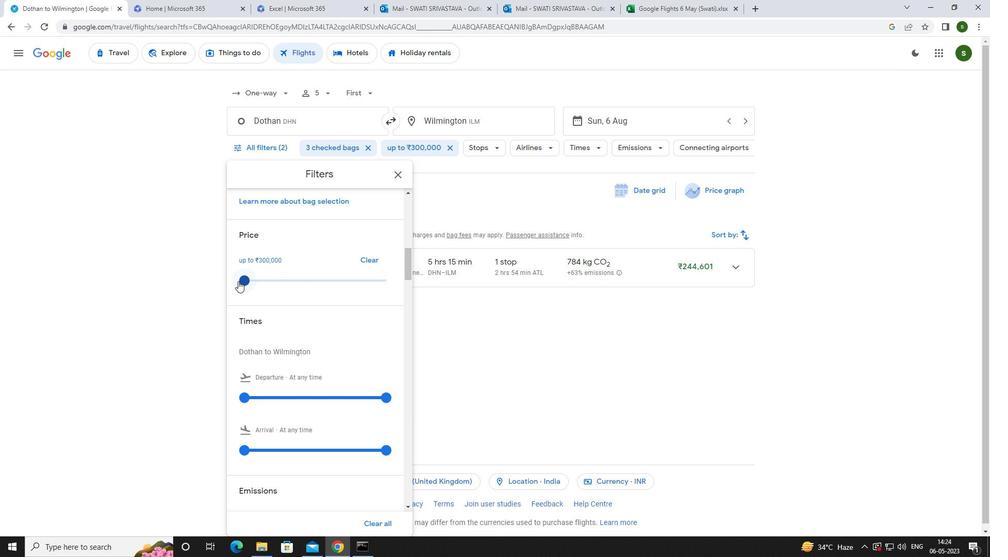 
Action: Mouse moved to (246, 290)
Screenshot: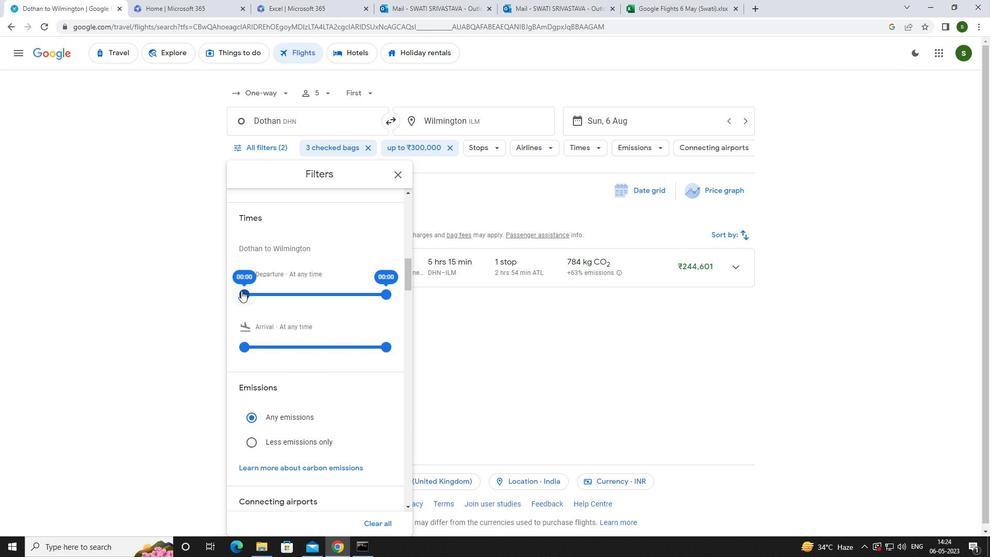 
Action: Mouse pressed left at (246, 290)
Screenshot: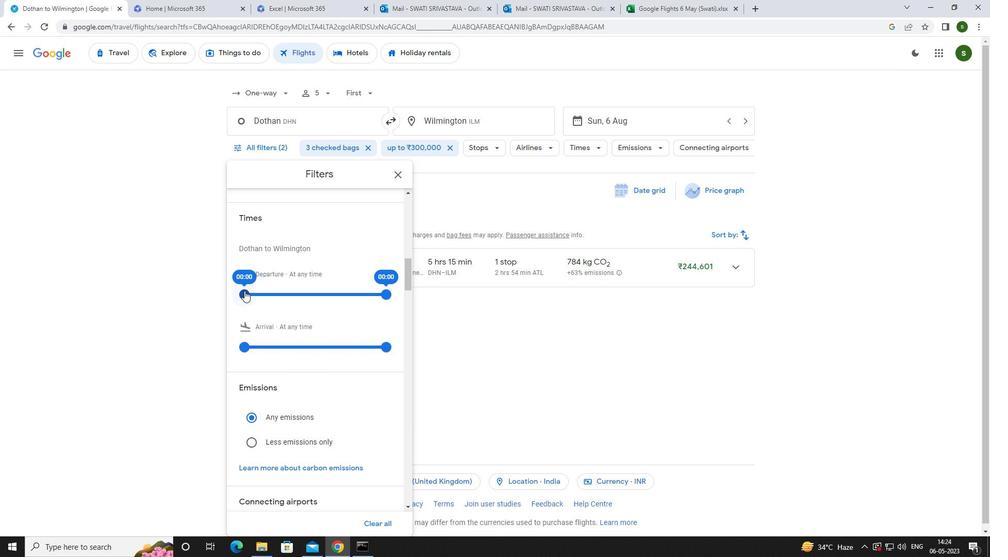 
Action: Mouse moved to (466, 372)
Screenshot: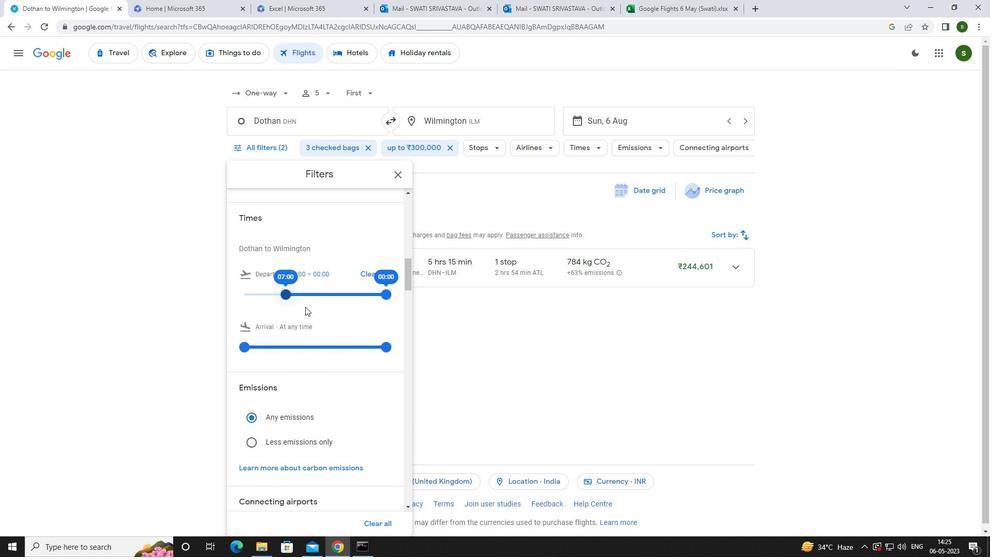 
Action: Mouse pressed left at (466, 372)
Screenshot: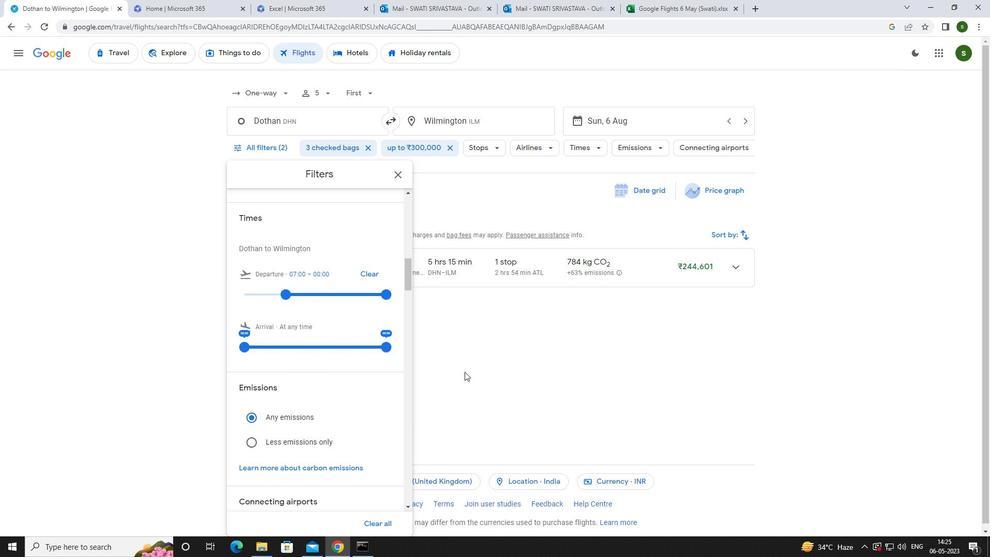 
Action: Mouse moved to (409, 342)
Screenshot: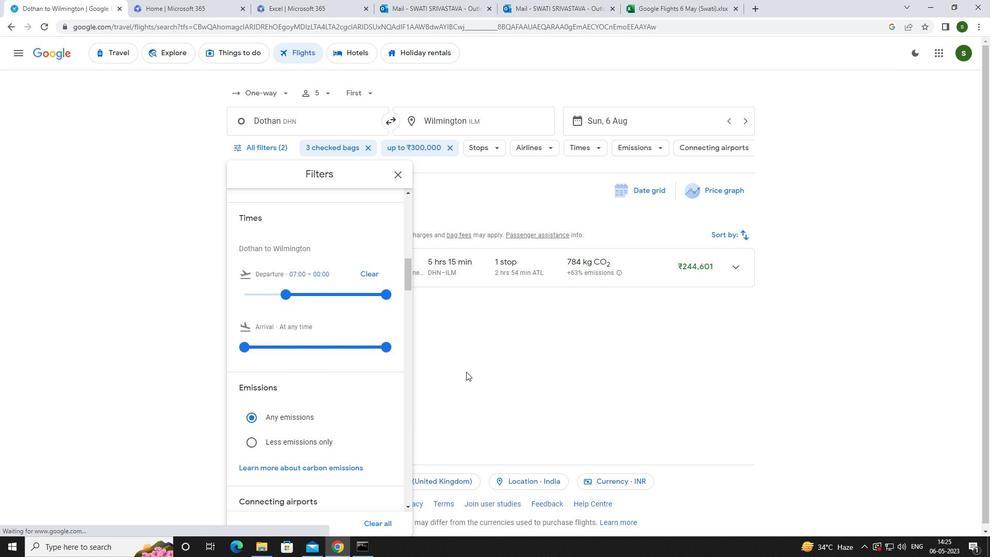 
